 Task: Plan a trip to Puerto Barrios, Guatemala from 10th December, 2023 to 18th December, 2023 for 2 adults. Place can be private room with 1  bedroom having 1 bed and 1 bathroom. Property type can be flat. Amenities needed are: wifi, TV, free parkinig on premises, gym, breakfast.
Action: Mouse moved to (569, 74)
Screenshot: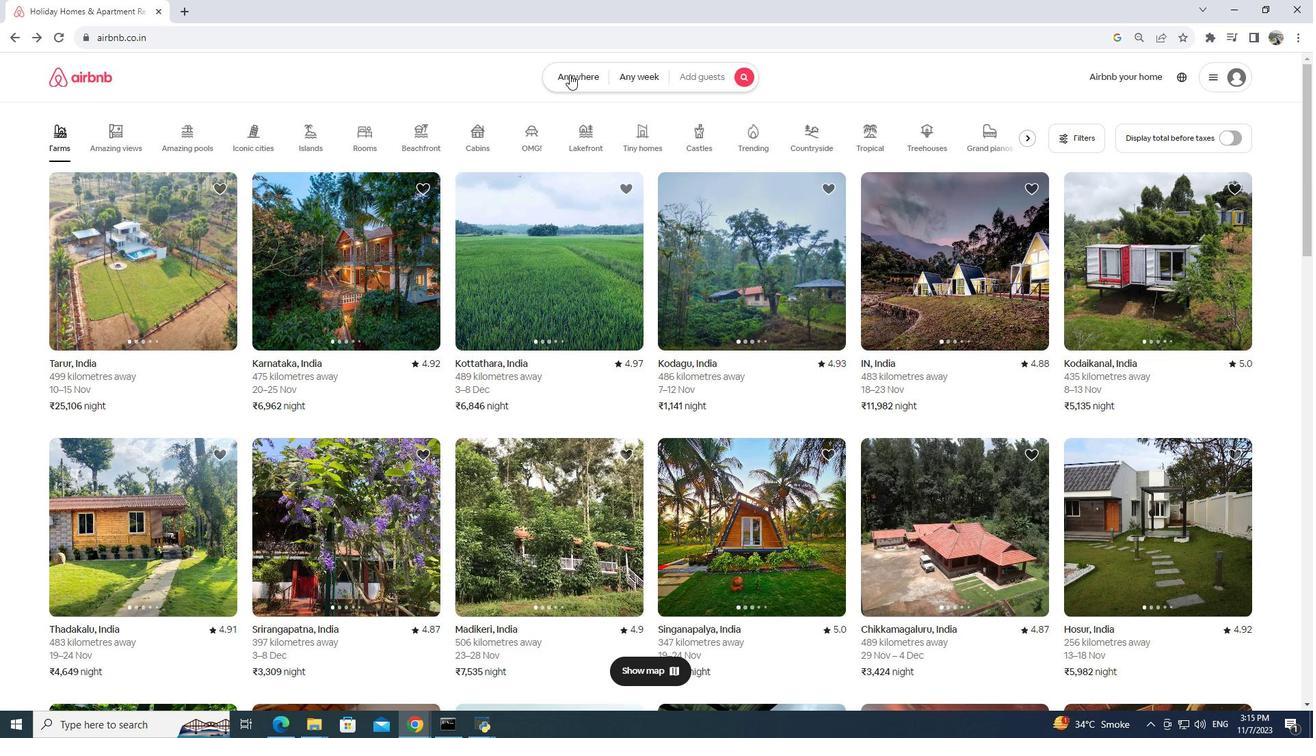 
Action: Mouse pressed left at (569, 74)
Screenshot: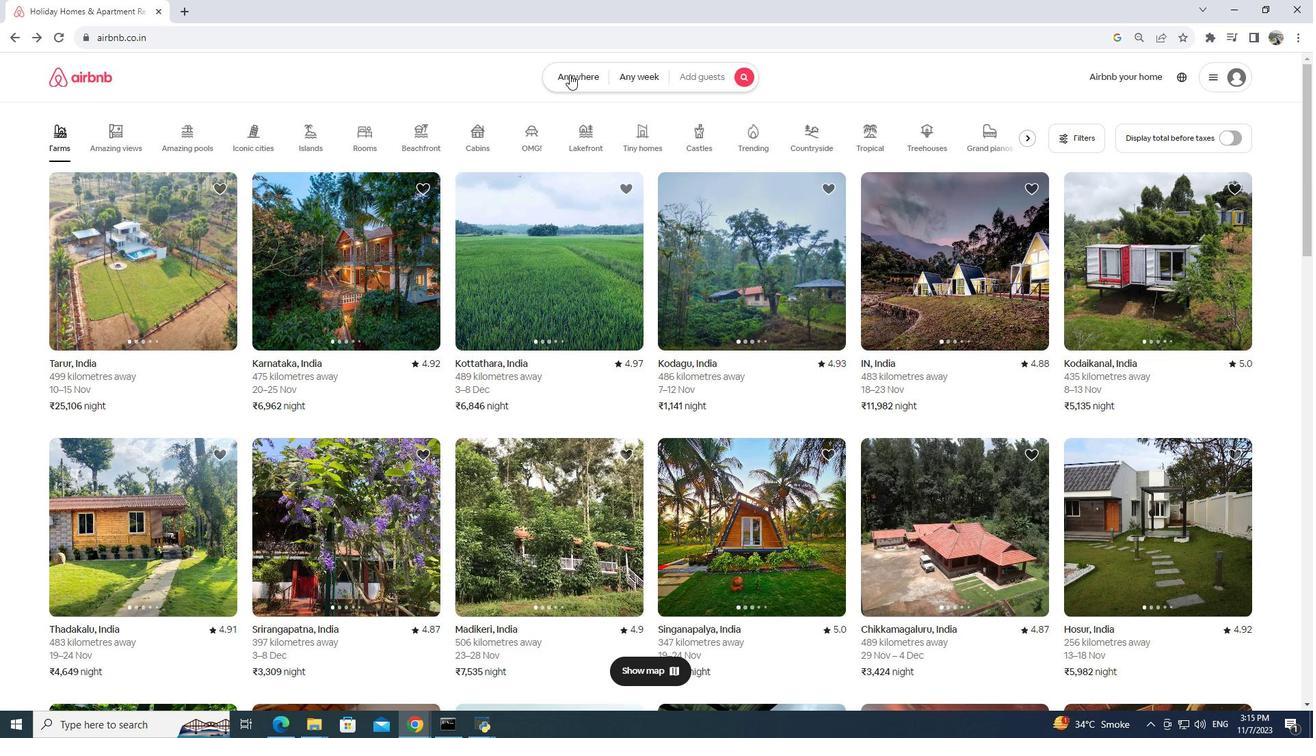
Action: Key pressed puerto<Key.space>barrios,<Key.space>guatemala
Screenshot: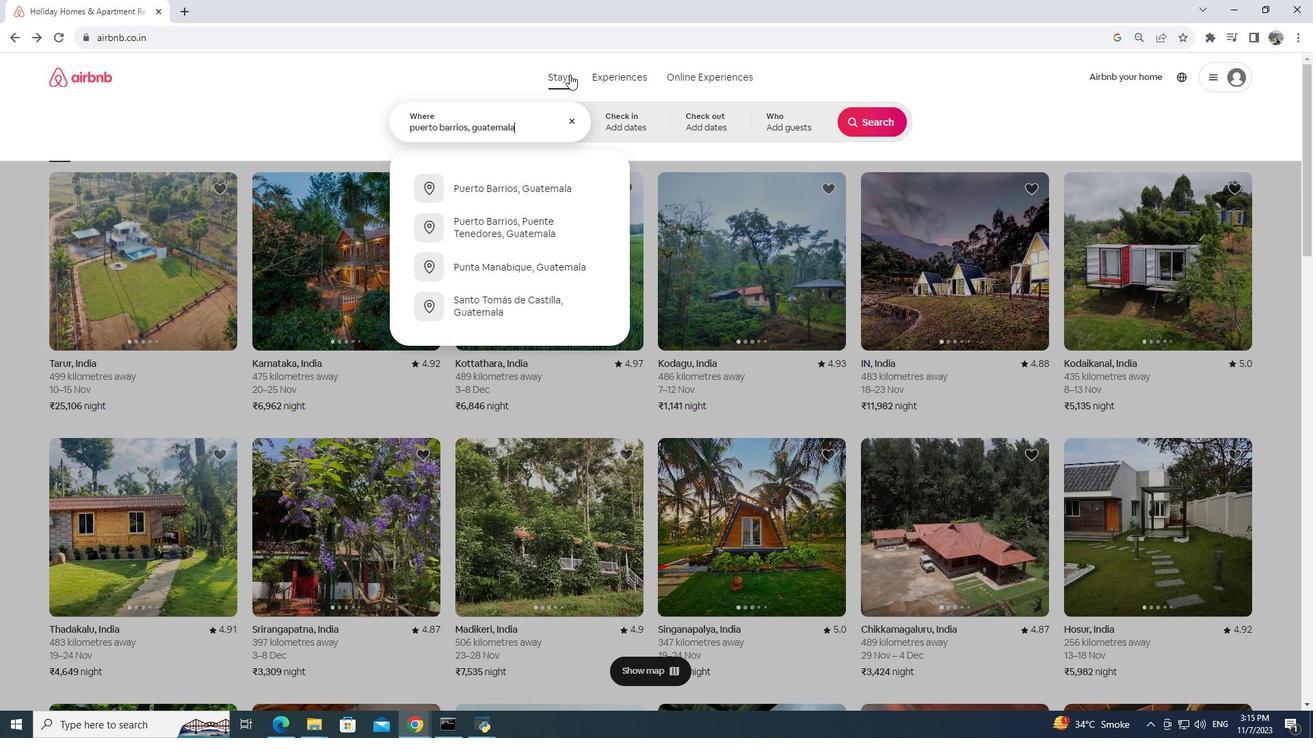 
Action: Mouse moved to (619, 121)
Screenshot: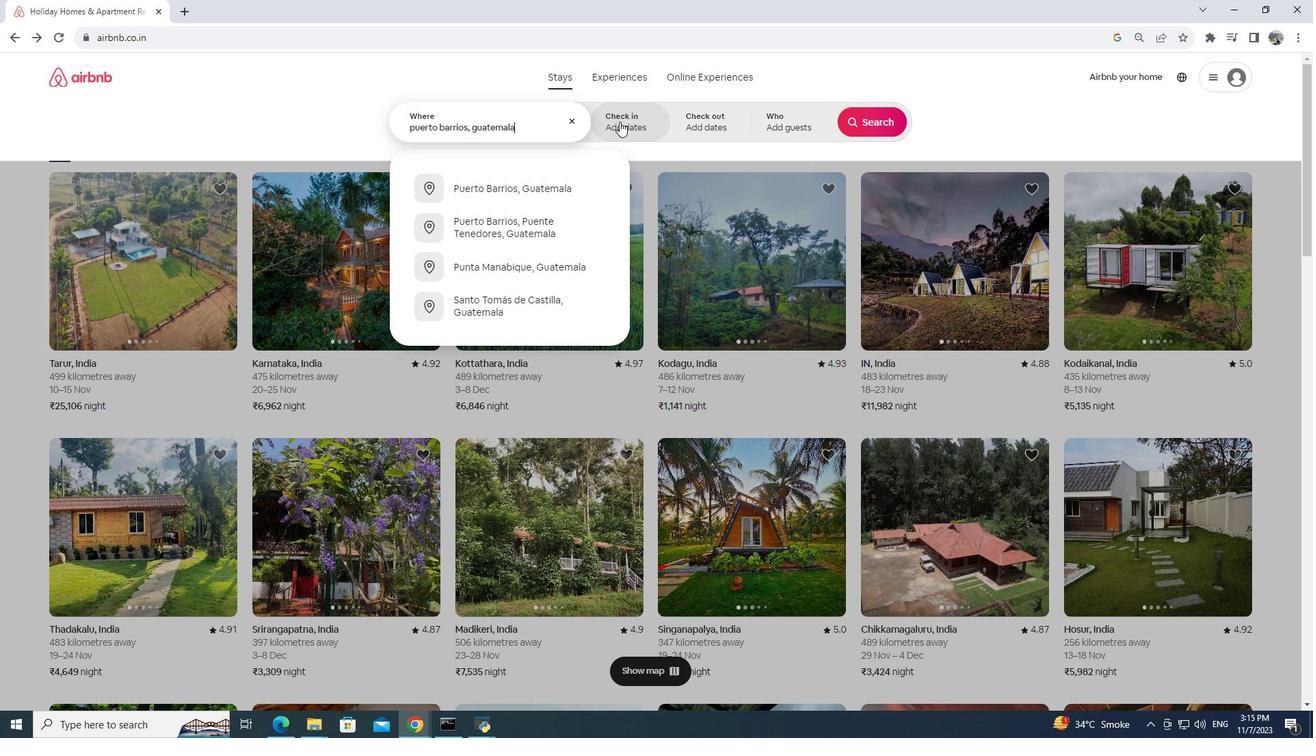 
Action: Mouse pressed left at (619, 121)
Screenshot: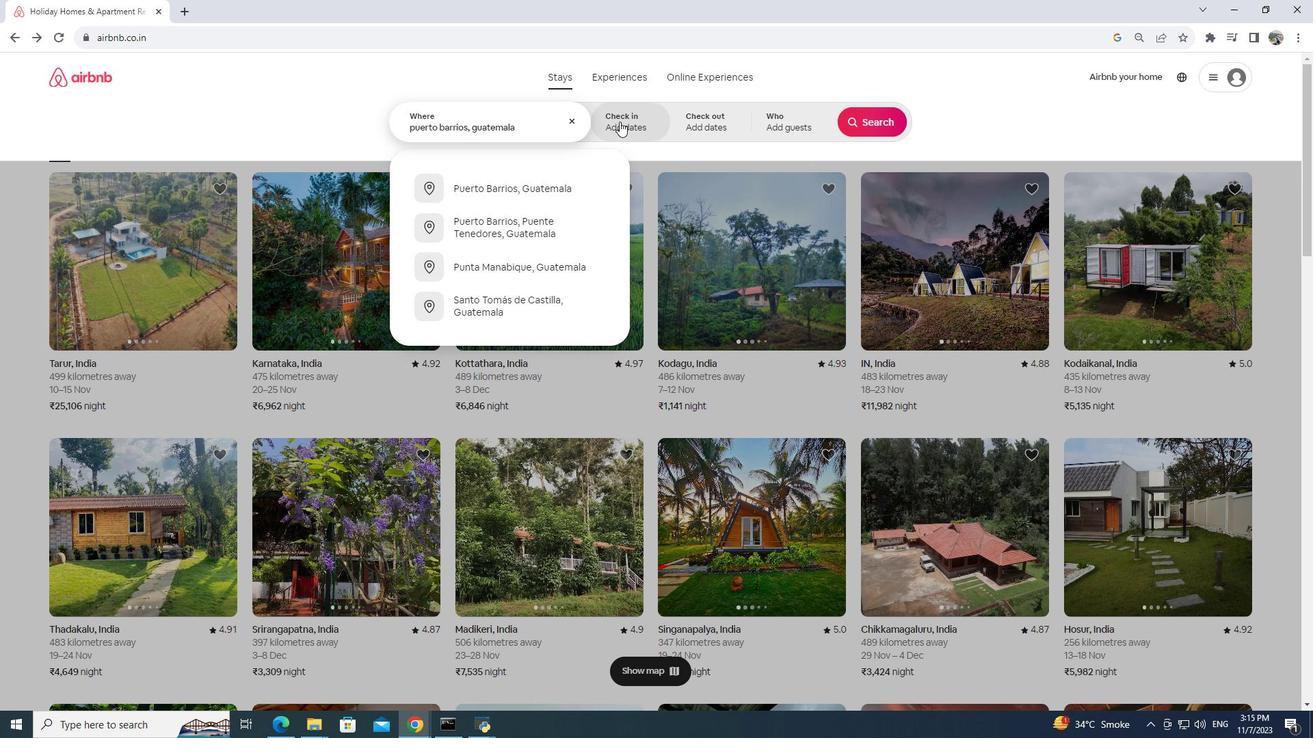 
Action: Mouse moved to (671, 324)
Screenshot: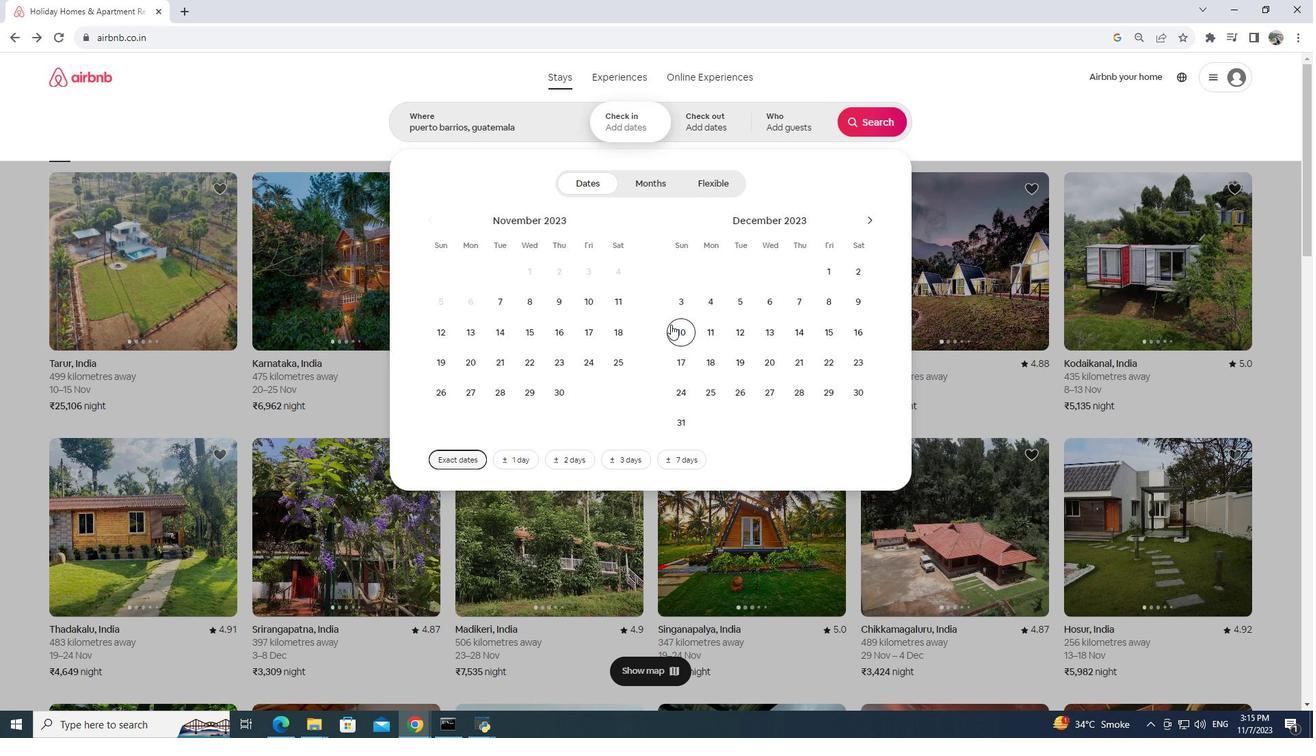 
Action: Mouse pressed left at (671, 324)
Screenshot: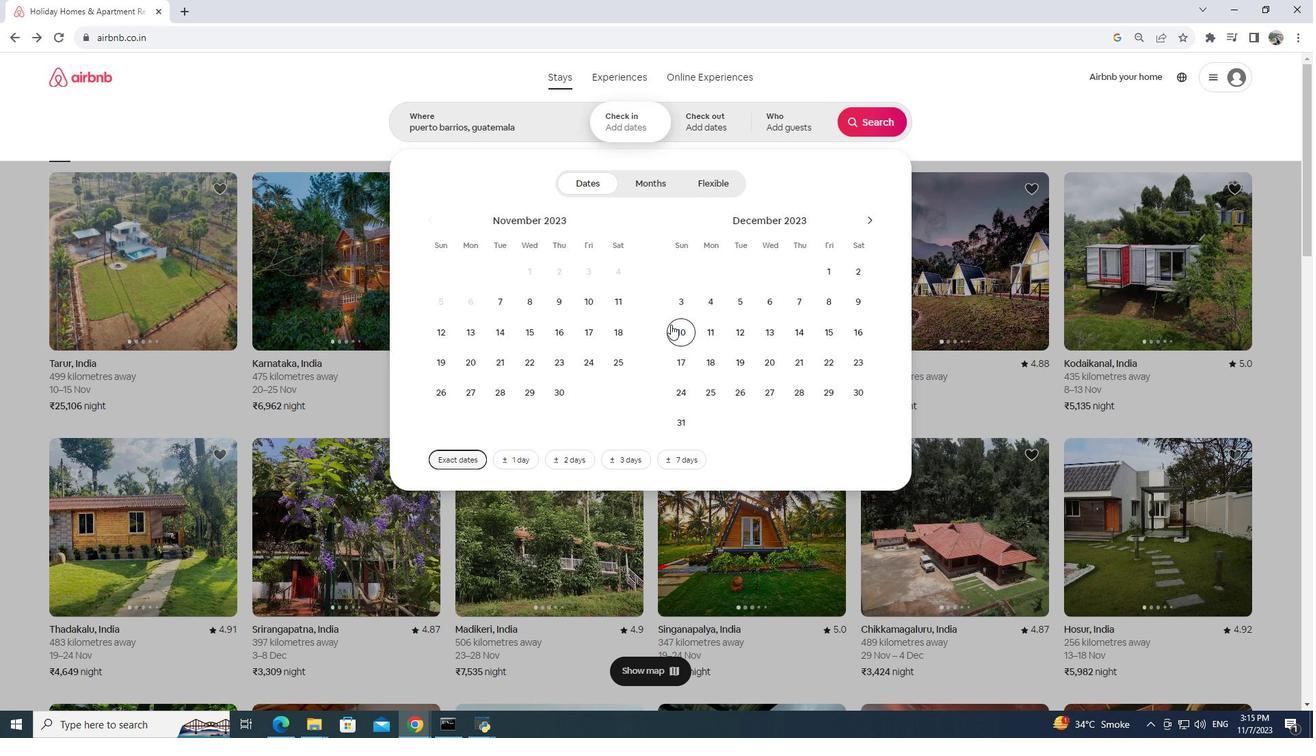 
Action: Mouse moved to (701, 370)
Screenshot: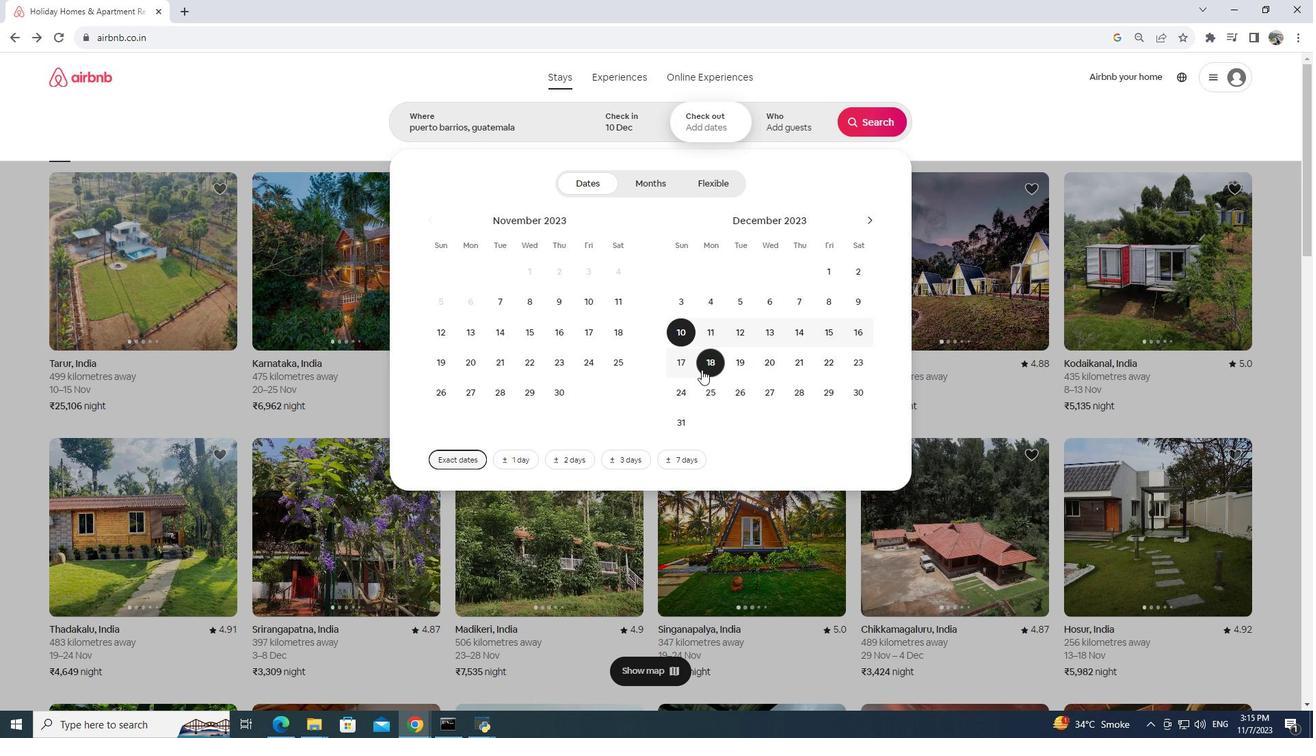 
Action: Mouse pressed left at (701, 370)
Screenshot: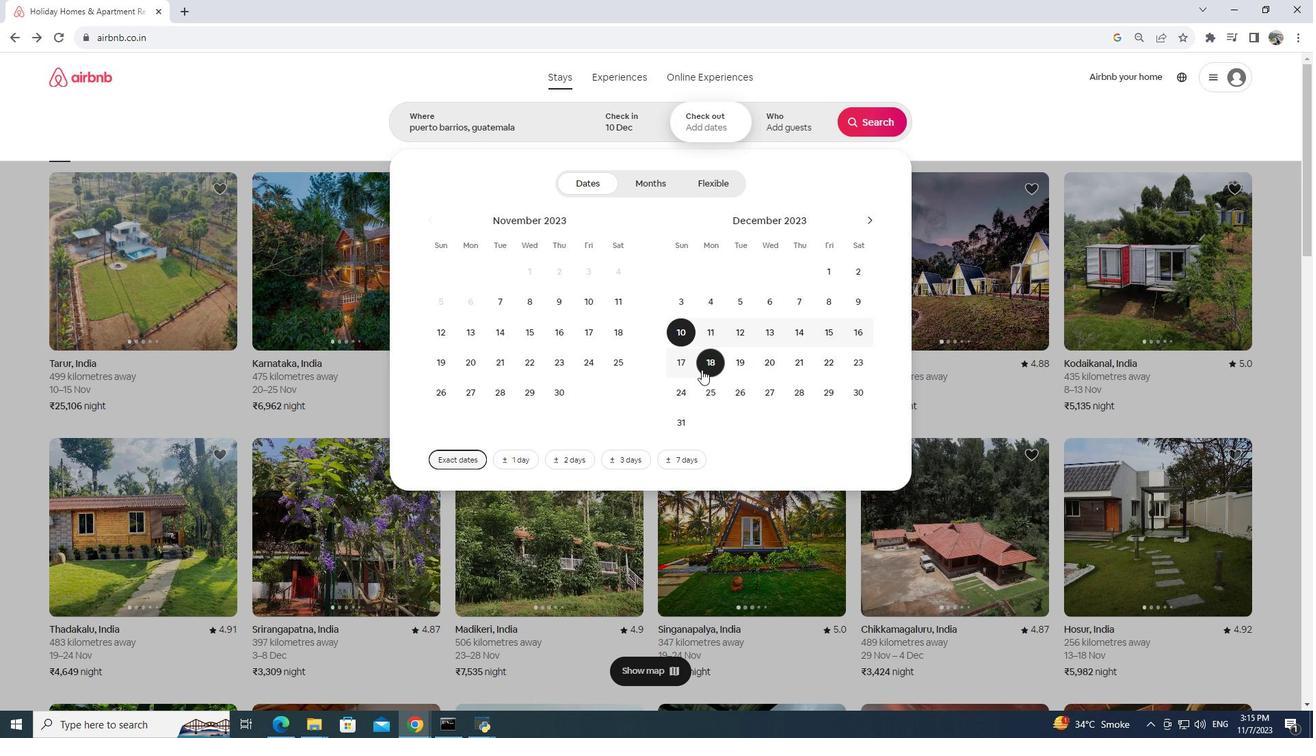 
Action: Mouse moved to (789, 116)
Screenshot: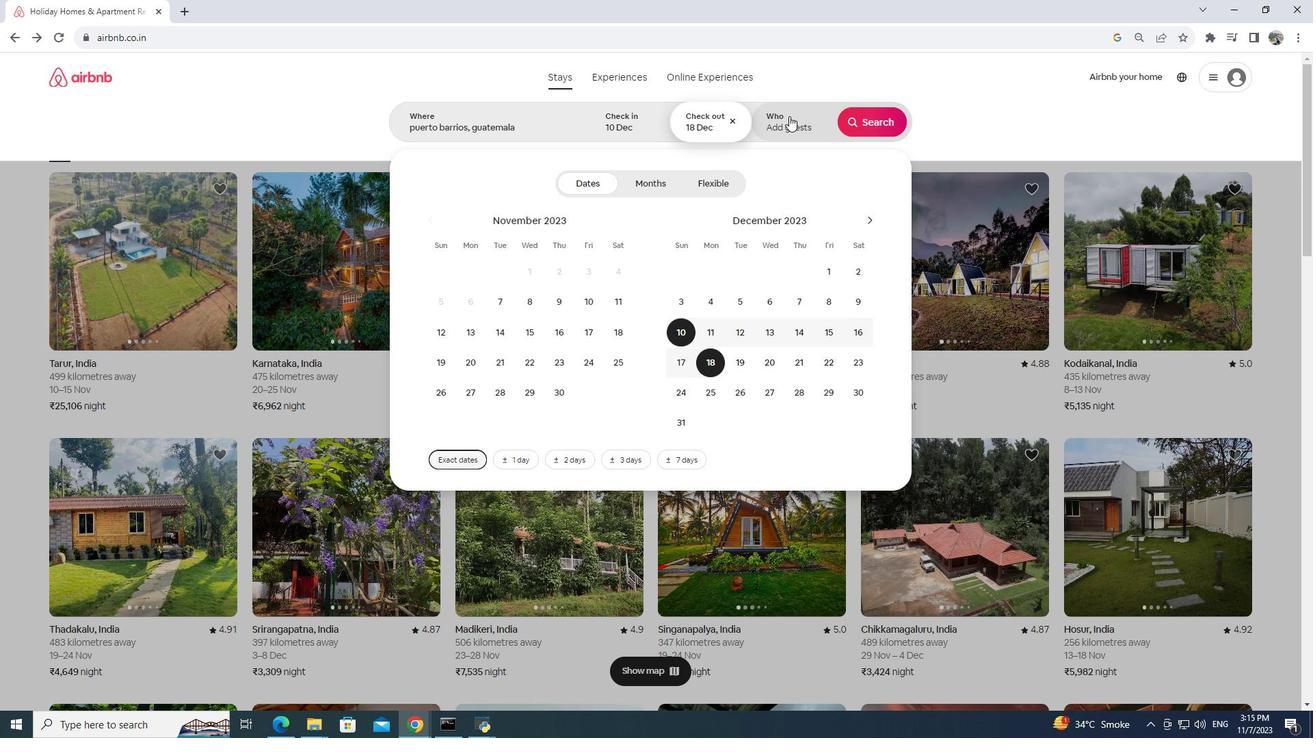 
Action: Mouse pressed left at (789, 116)
Screenshot: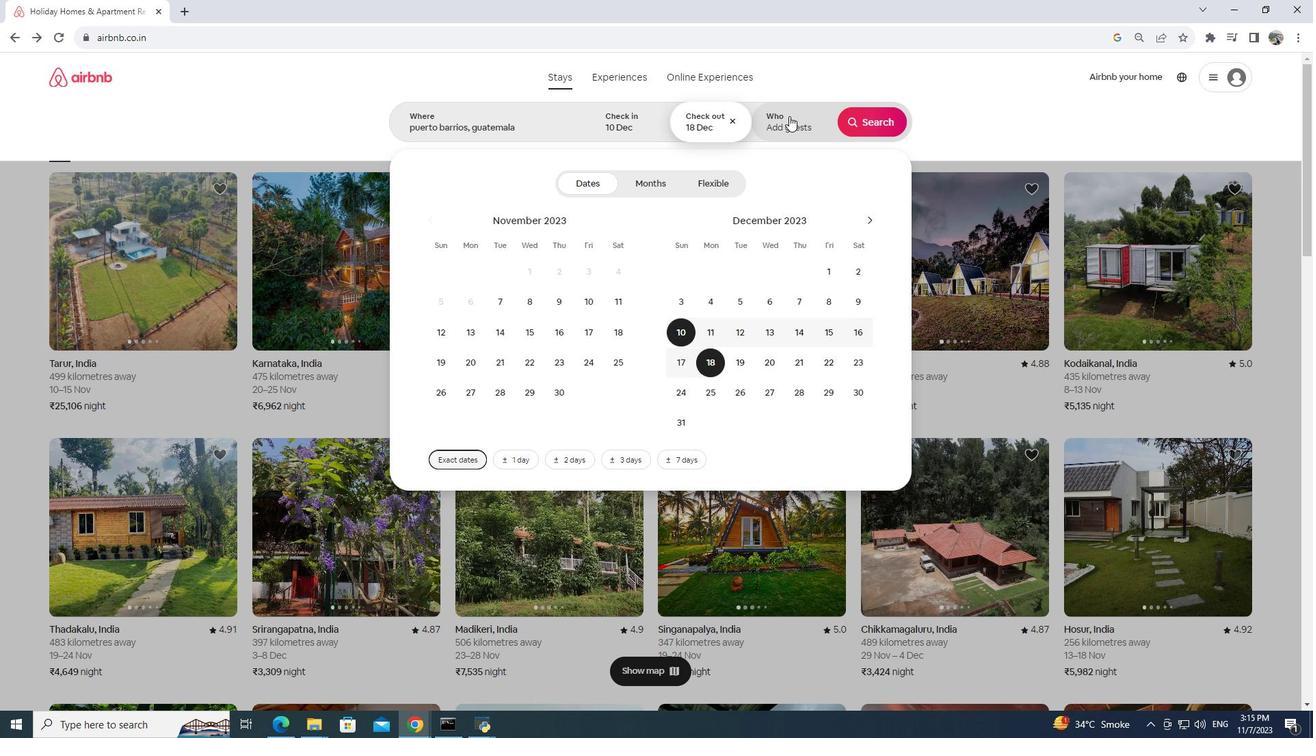 
Action: Mouse moved to (876, 184)
Screenshot: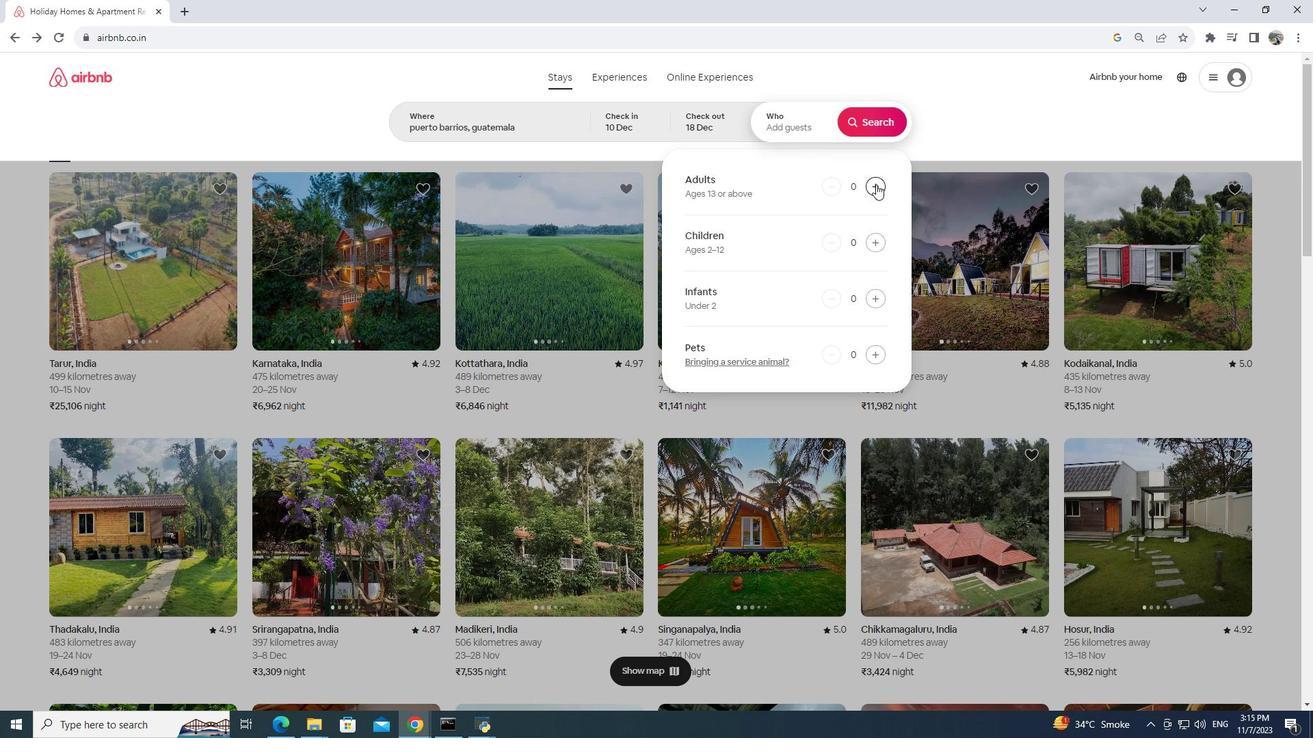 
Action: Mouse pressed left at (876, 184)
Screenshot: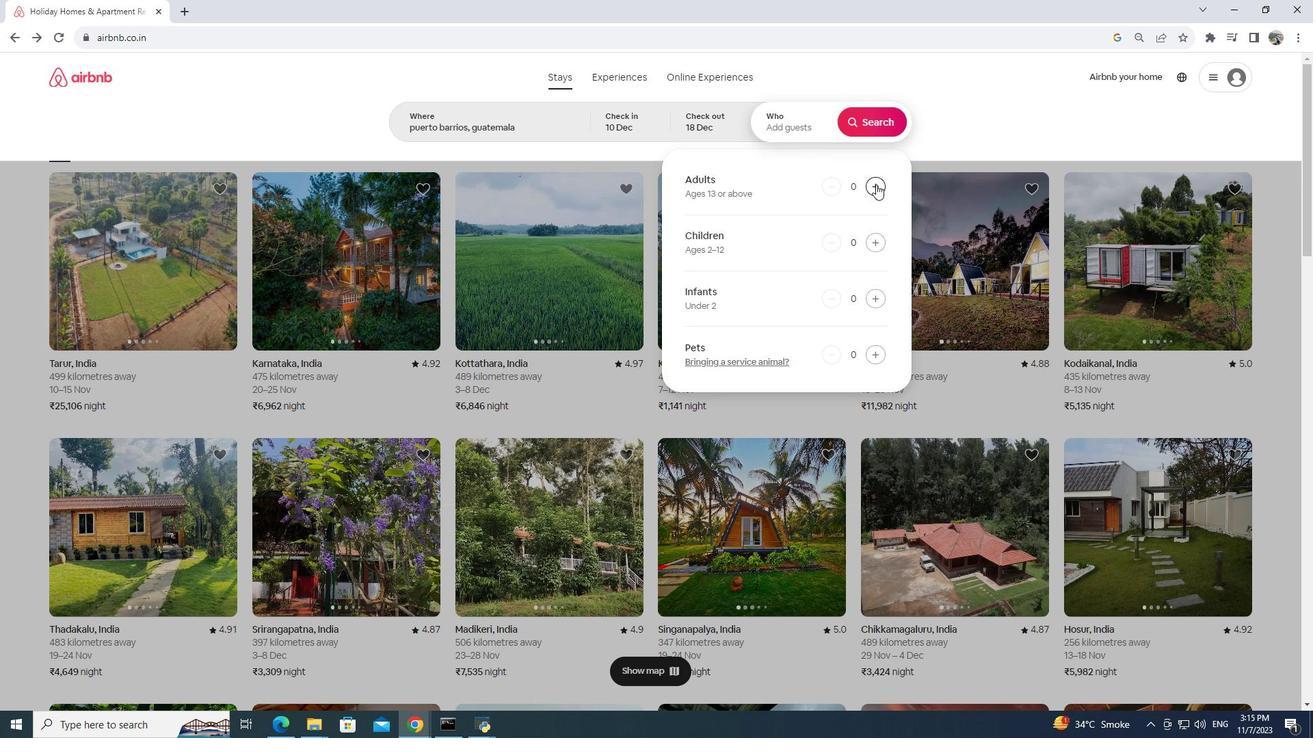 
Action: Mouse pressed left at (876, 184)
Screenshot: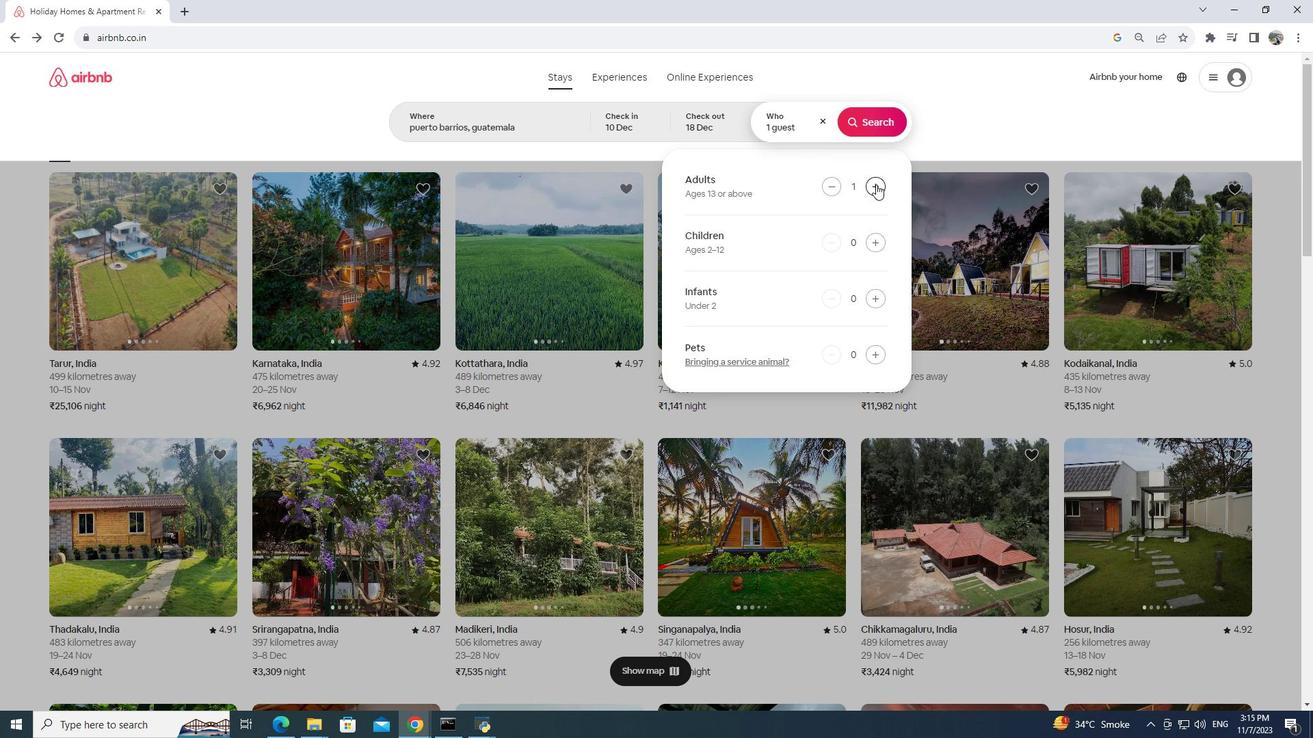 
Action: Mouse moved to (864, 121)
Screenshot: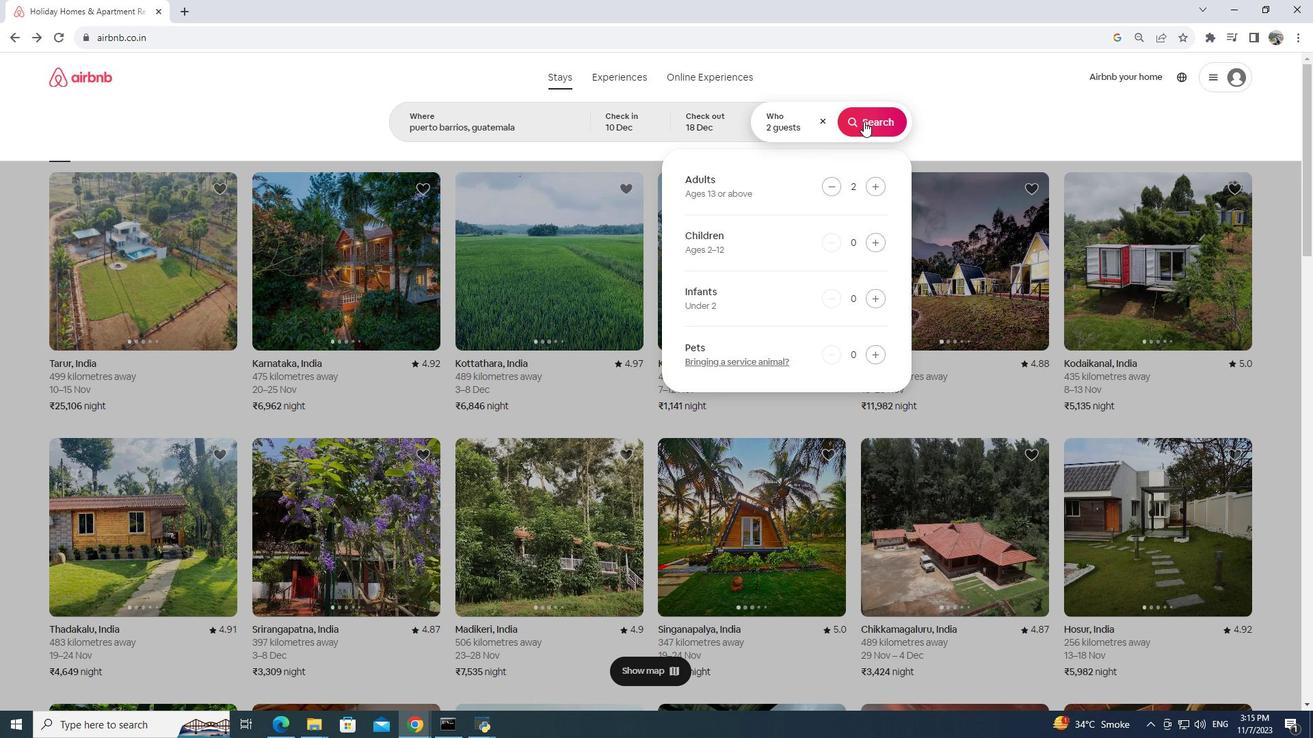 
Action: Mouse pressed left at (864, 121)
Screenshot: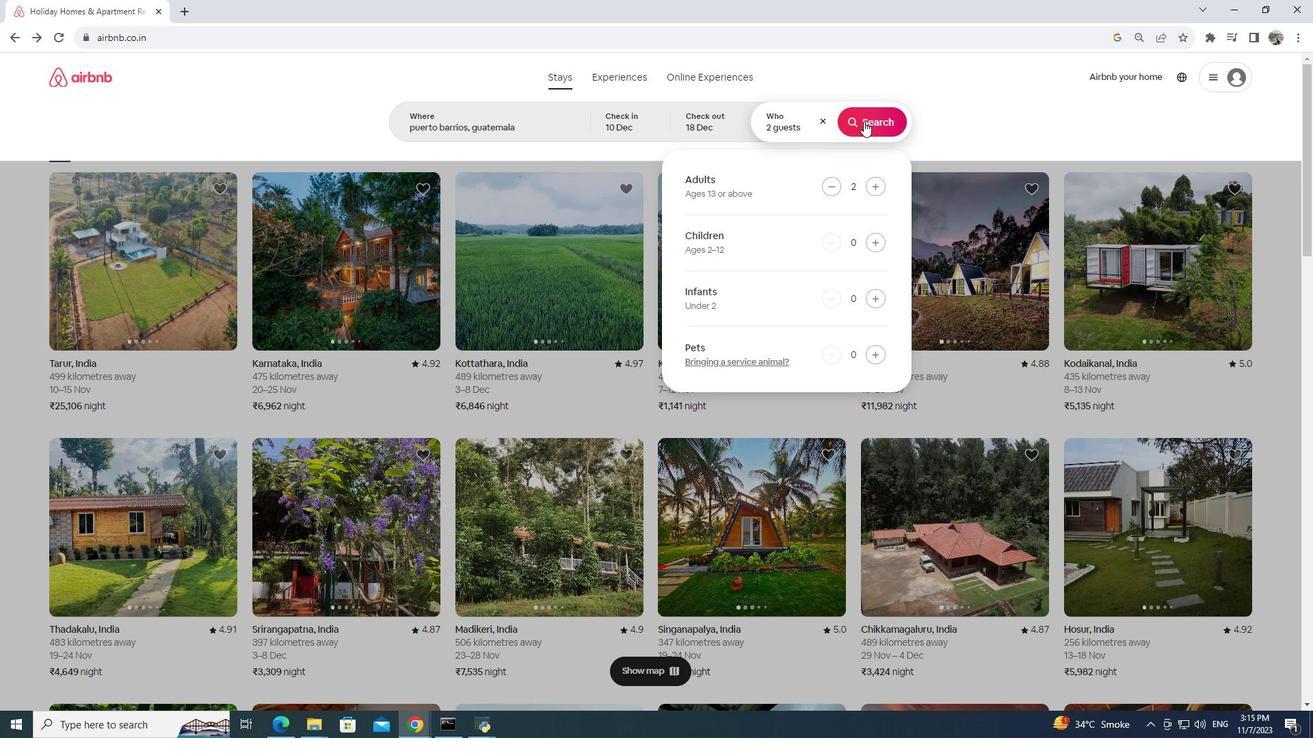 
Action: Mouse moved to (1098, 119)
Screenshot: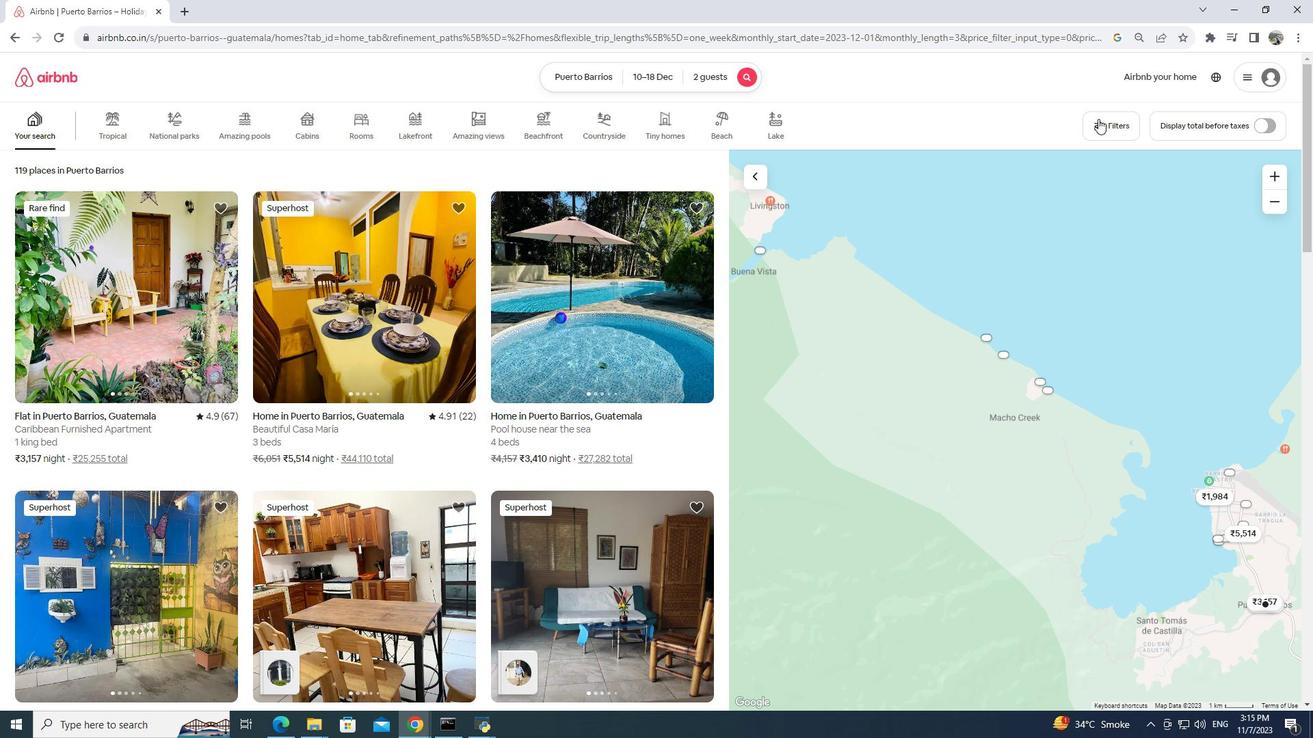 
Action: Mouse pressed left at (1098, 119)
Screenshot: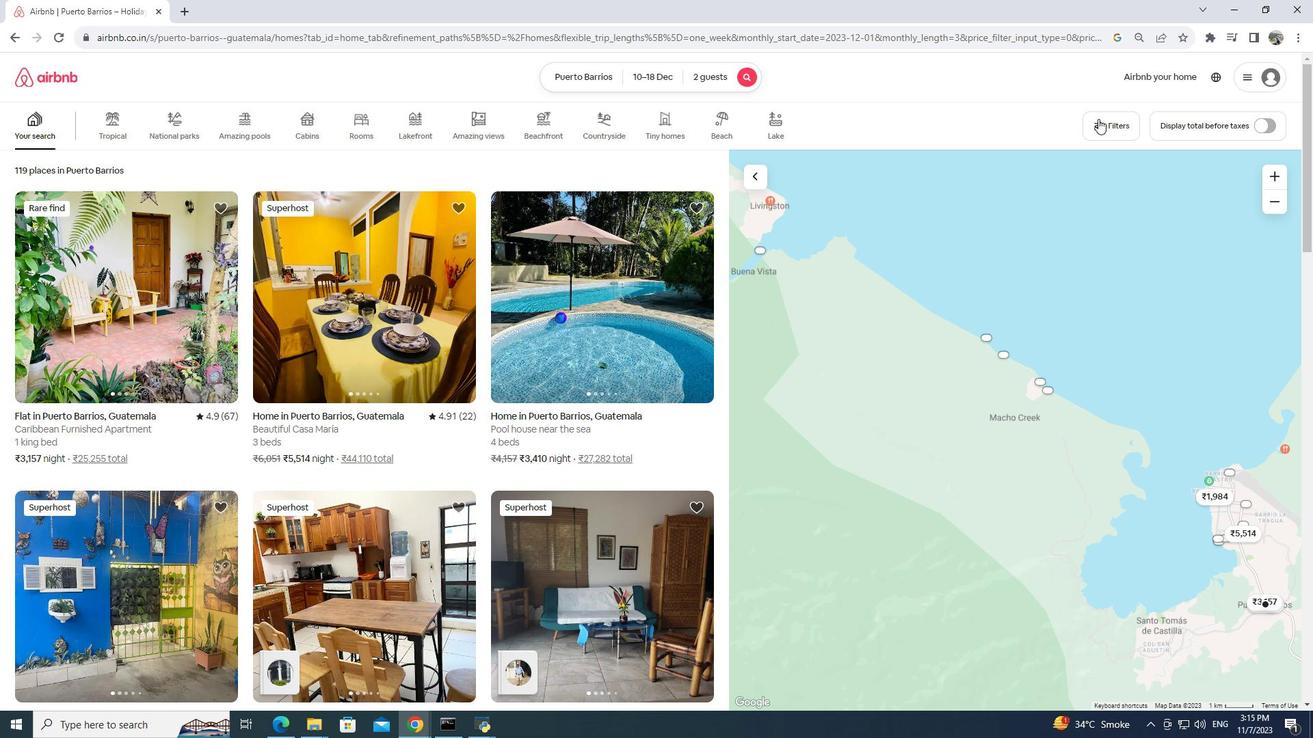 
Action: Mouse moved to (1093, 119)
Screenshot: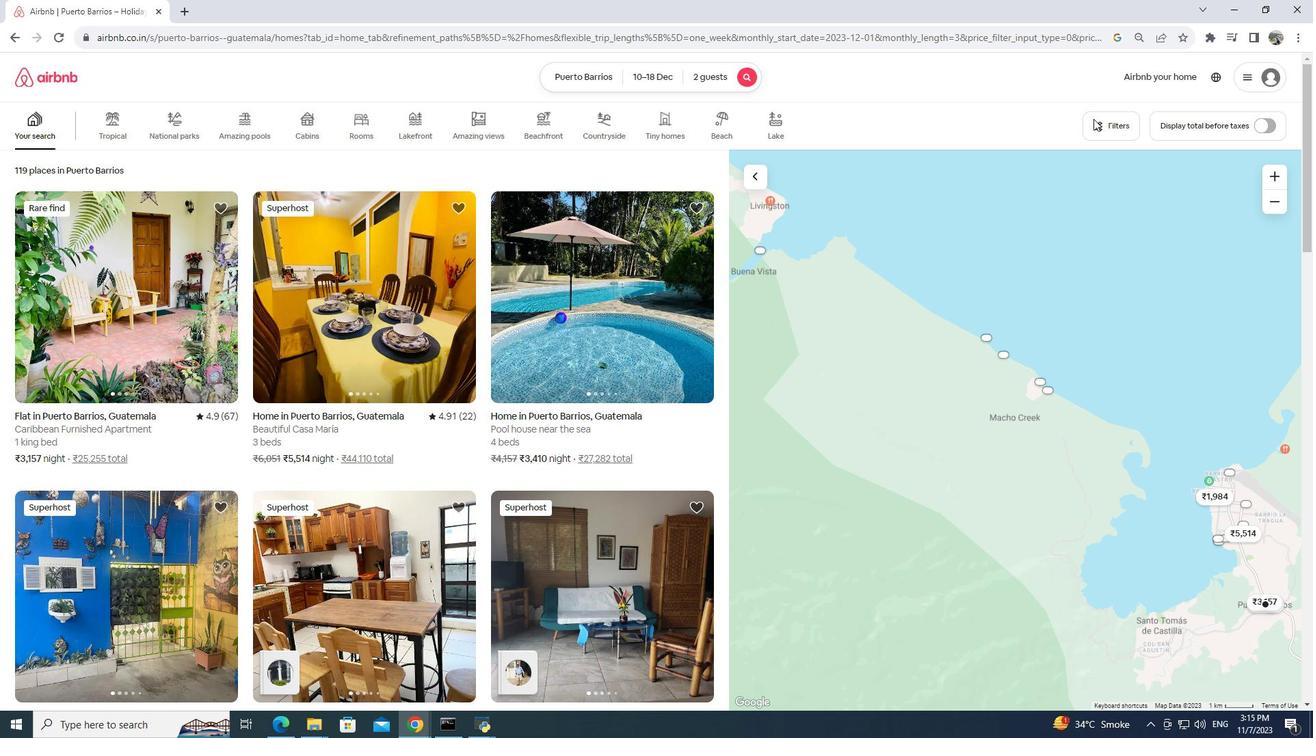 
Action: Mouse pressed left at (1093, 119)
Screenshot: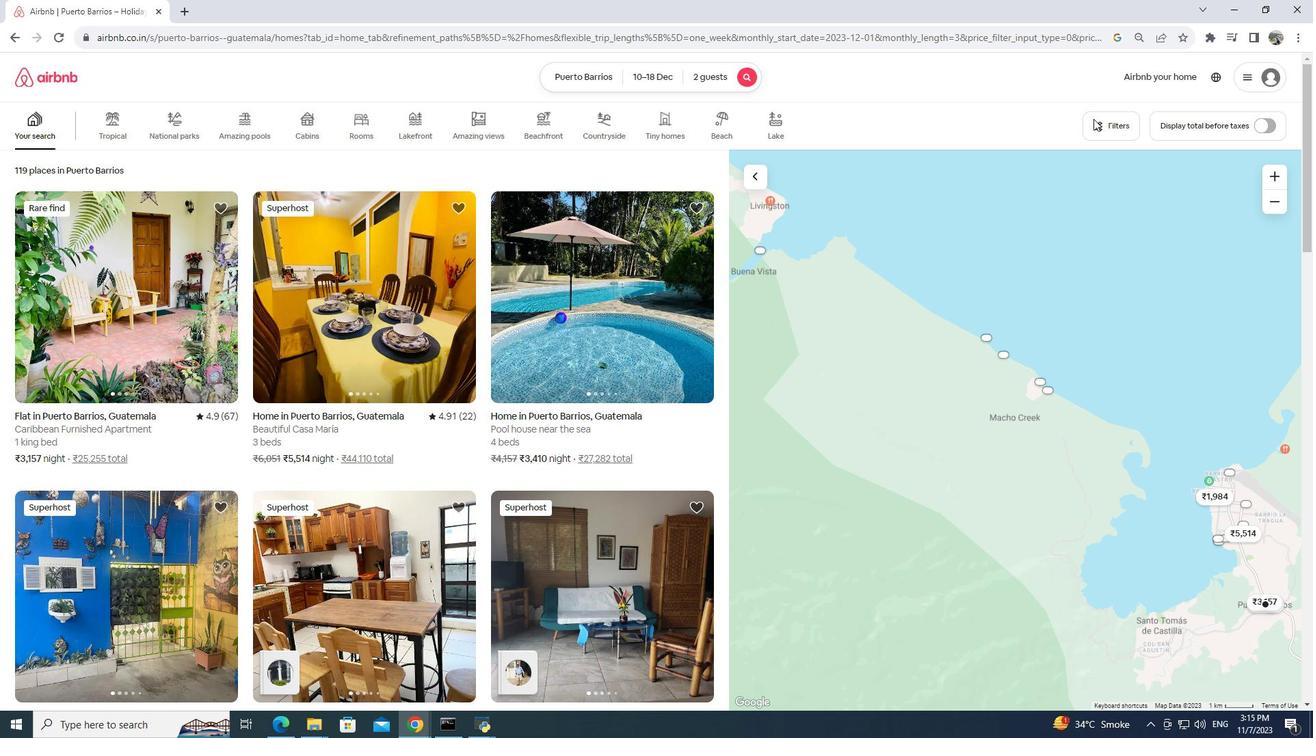 
Action: Mouse moved to (1130, 122)
Screenshot: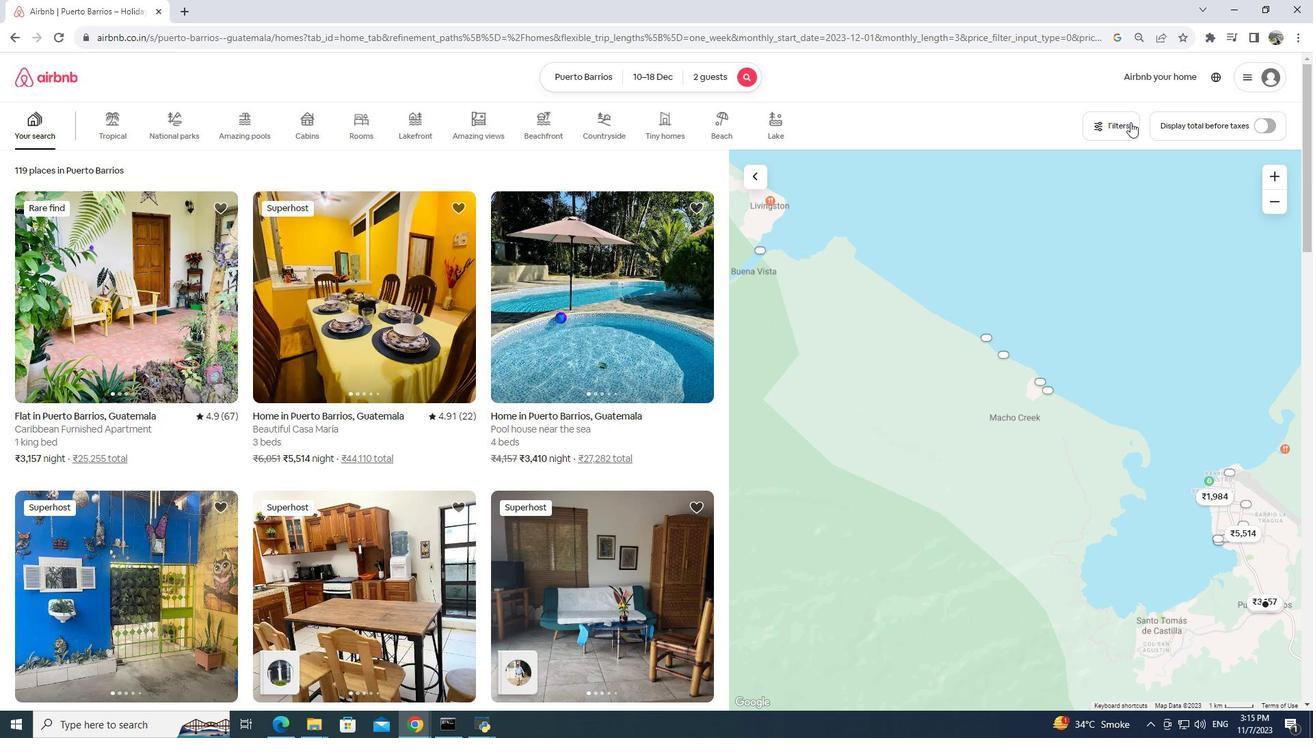 
Action: Mouse pressed left at (1130, 122)
Screenshot: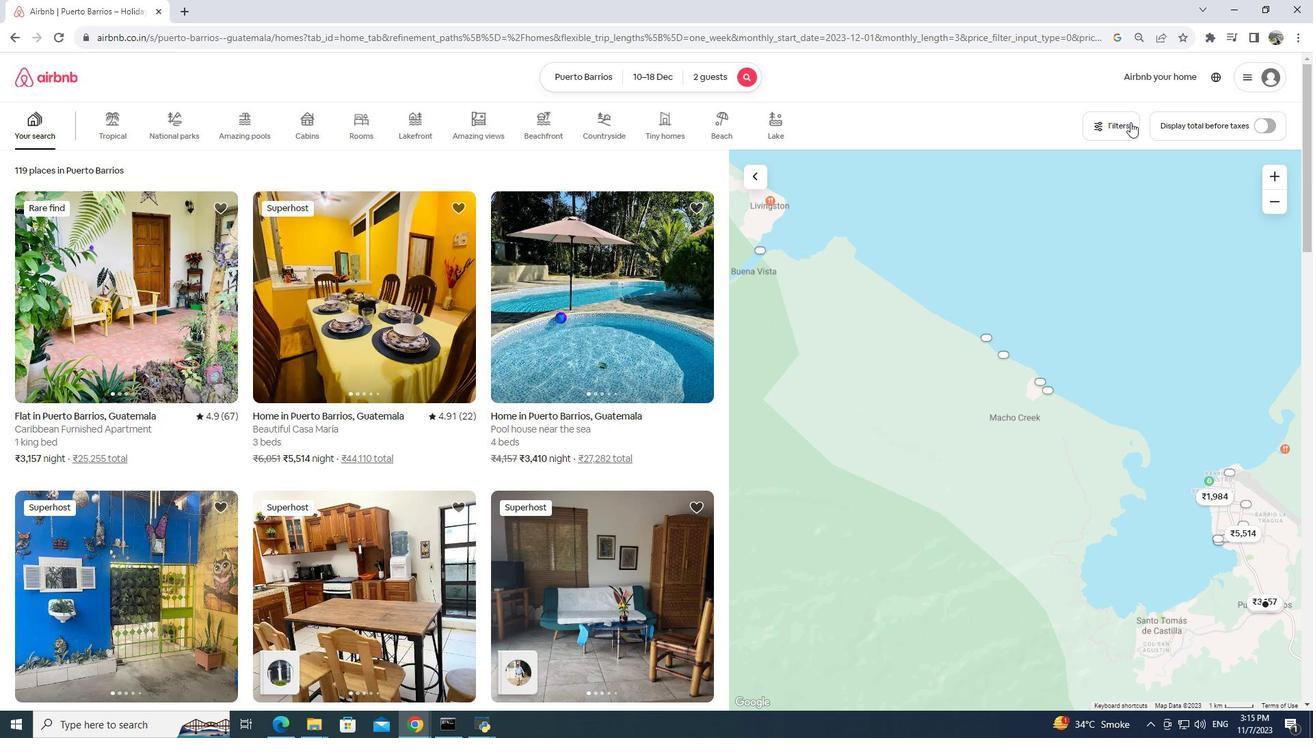 
Action: Mouse moved to (645, 433)
Screenshot: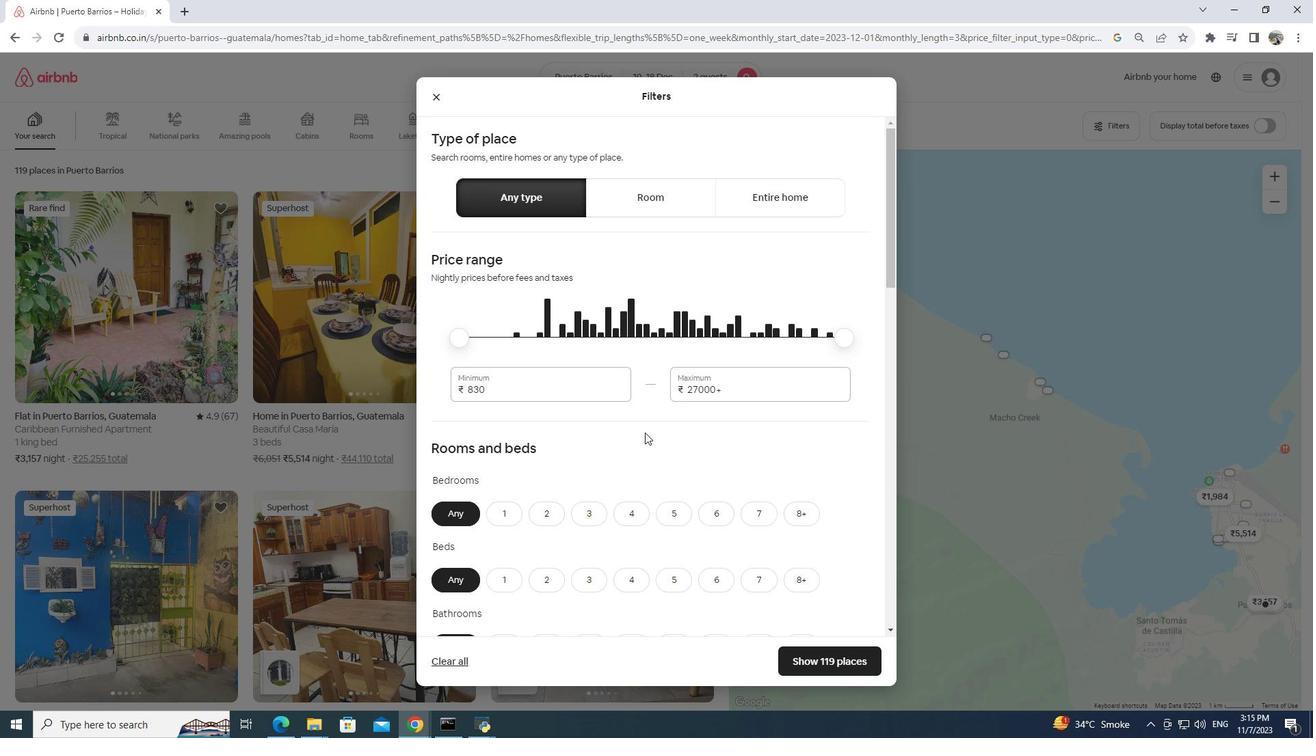
Action: Mouse scrolled (645, 432) with delta (0, 0)
Screenshot: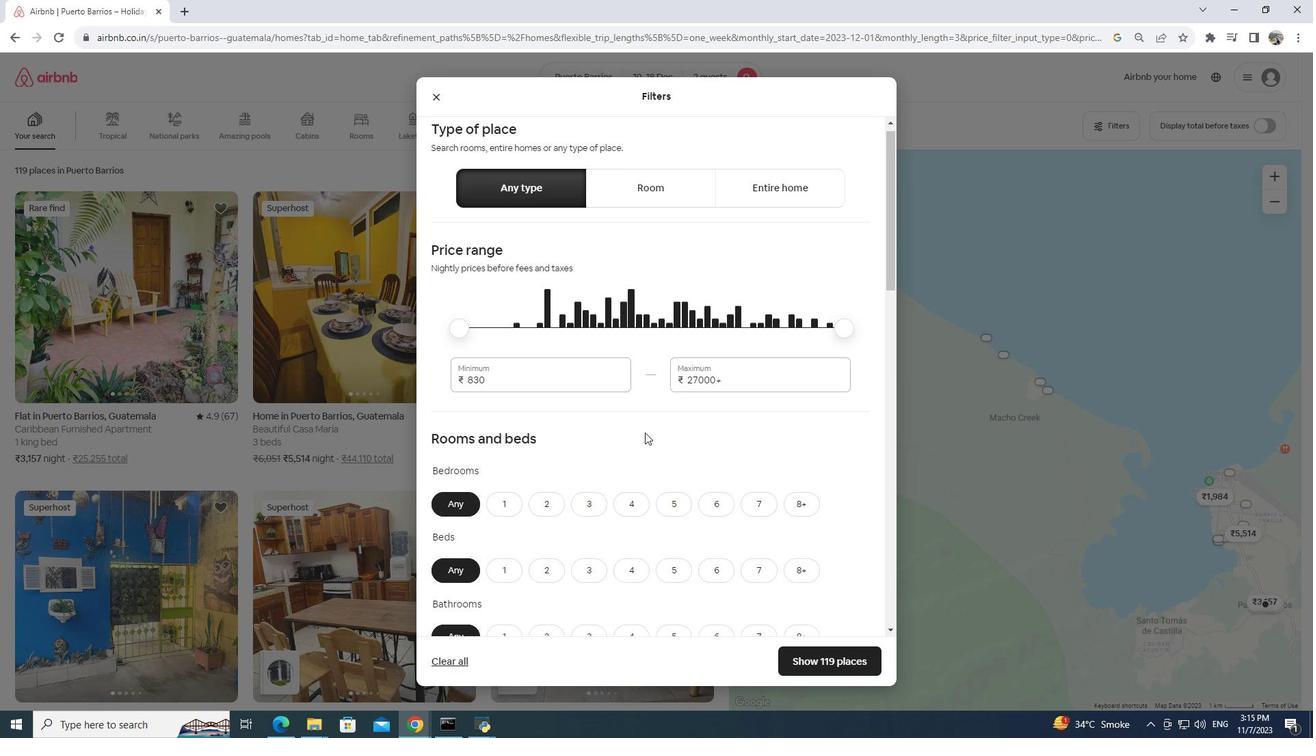 
Action: Mouse scrolled (645, 432) with delta (0, 0)
Screenshot: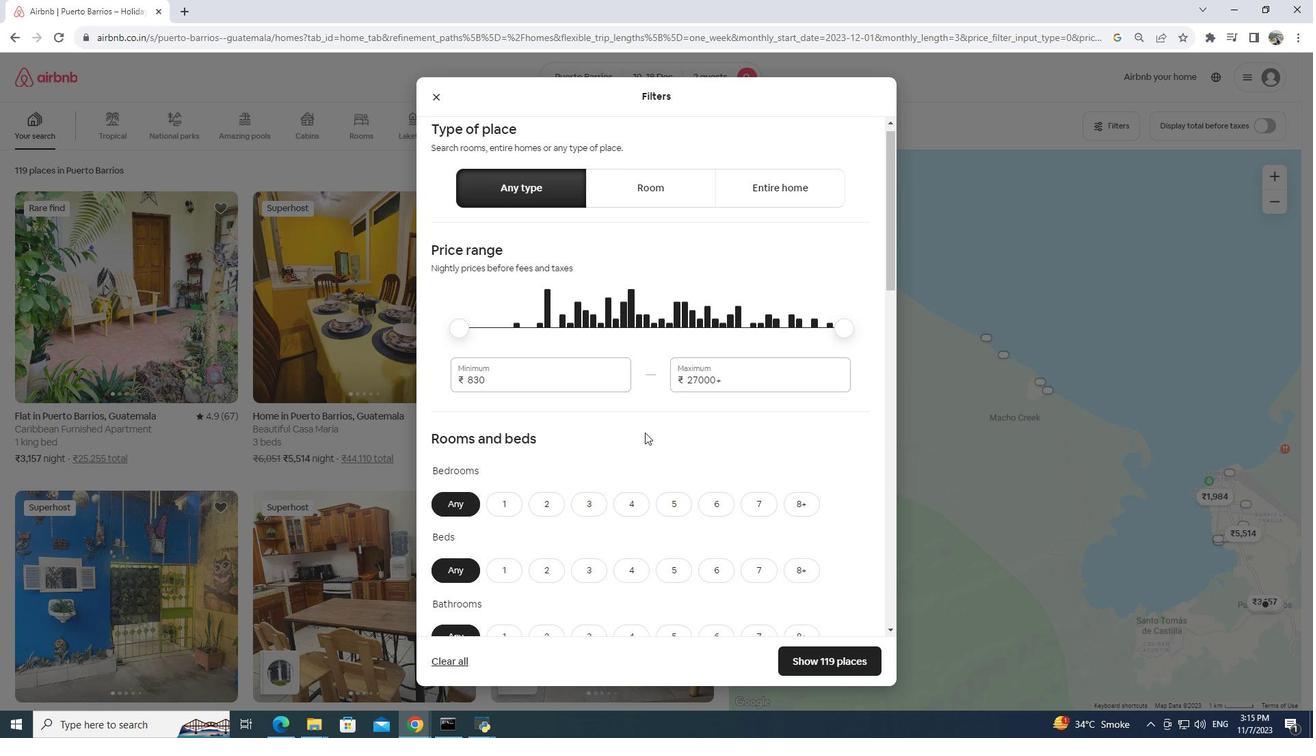 
Action: Mouse moved to (499, 376)
Screenshot: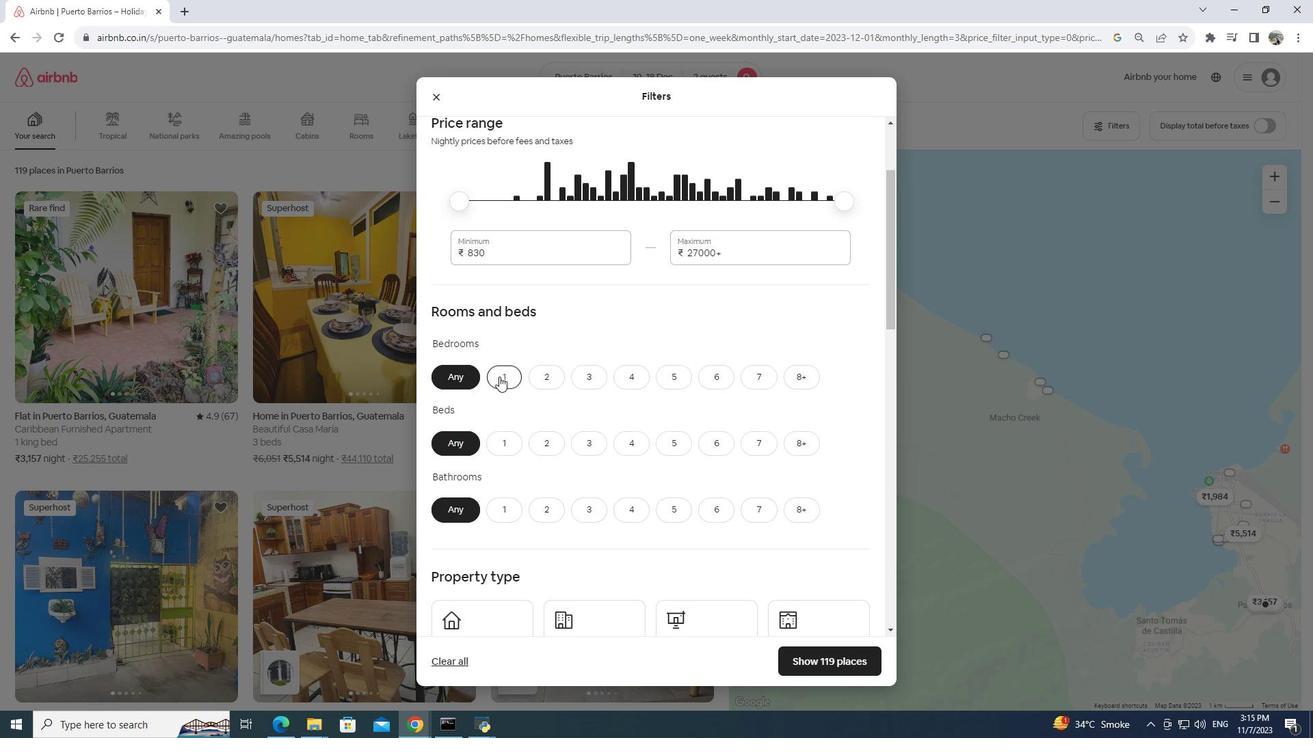 
Action: Mouse pressed left at (499, 376)
Screenshot: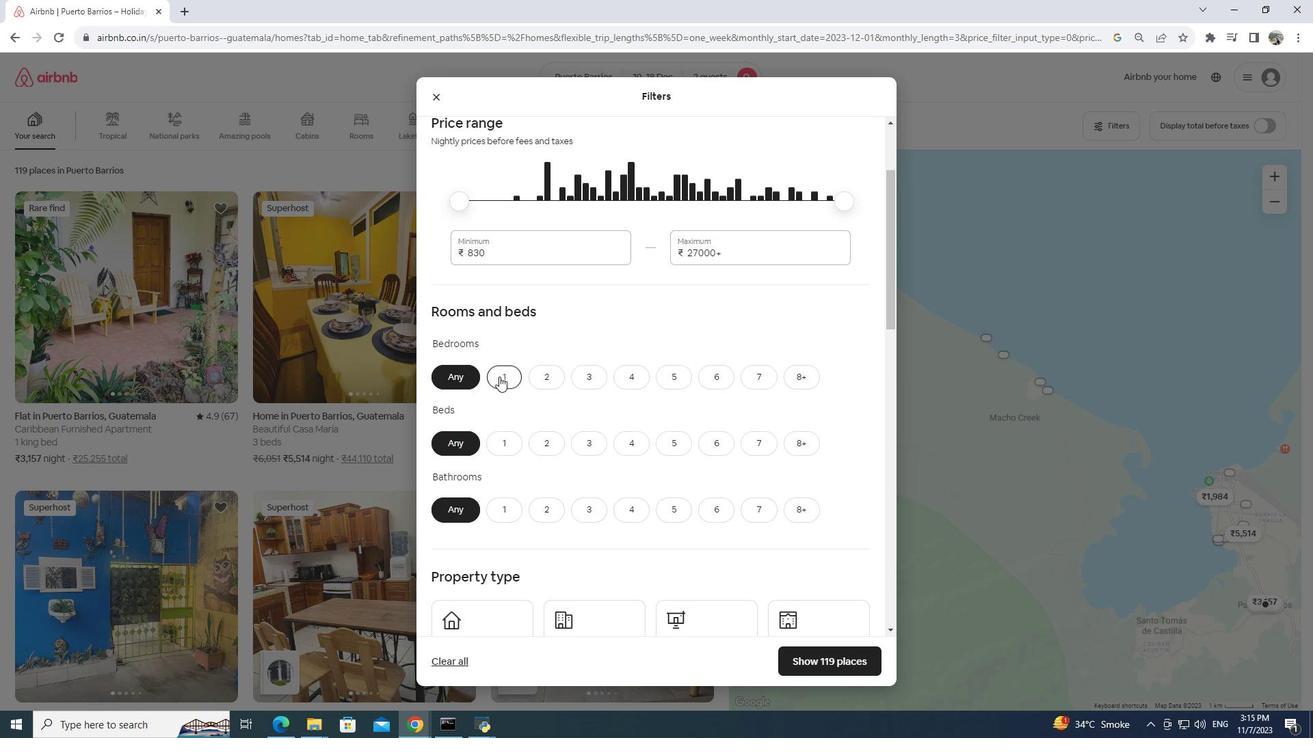 
Action: Mouse moved to (494, 450)
Screenshot: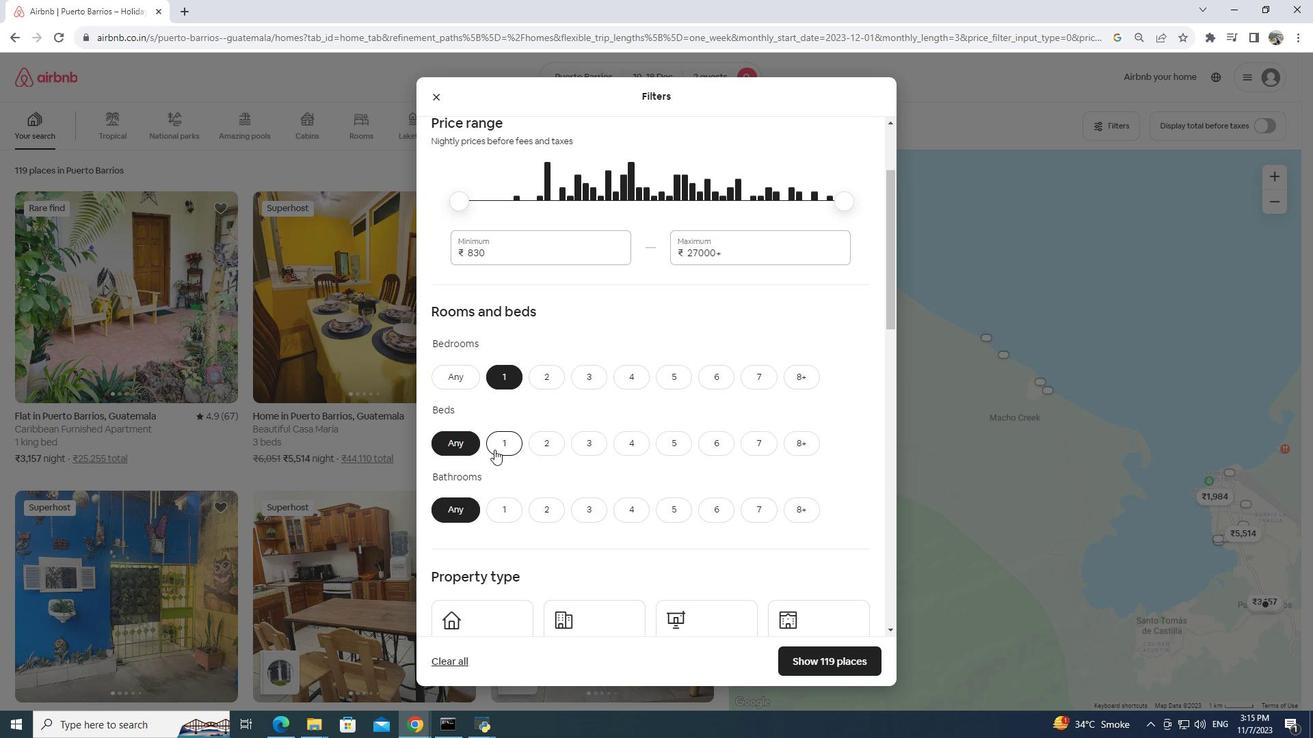 
Action: Mouse pressed left at (494, 450)
Screenshot: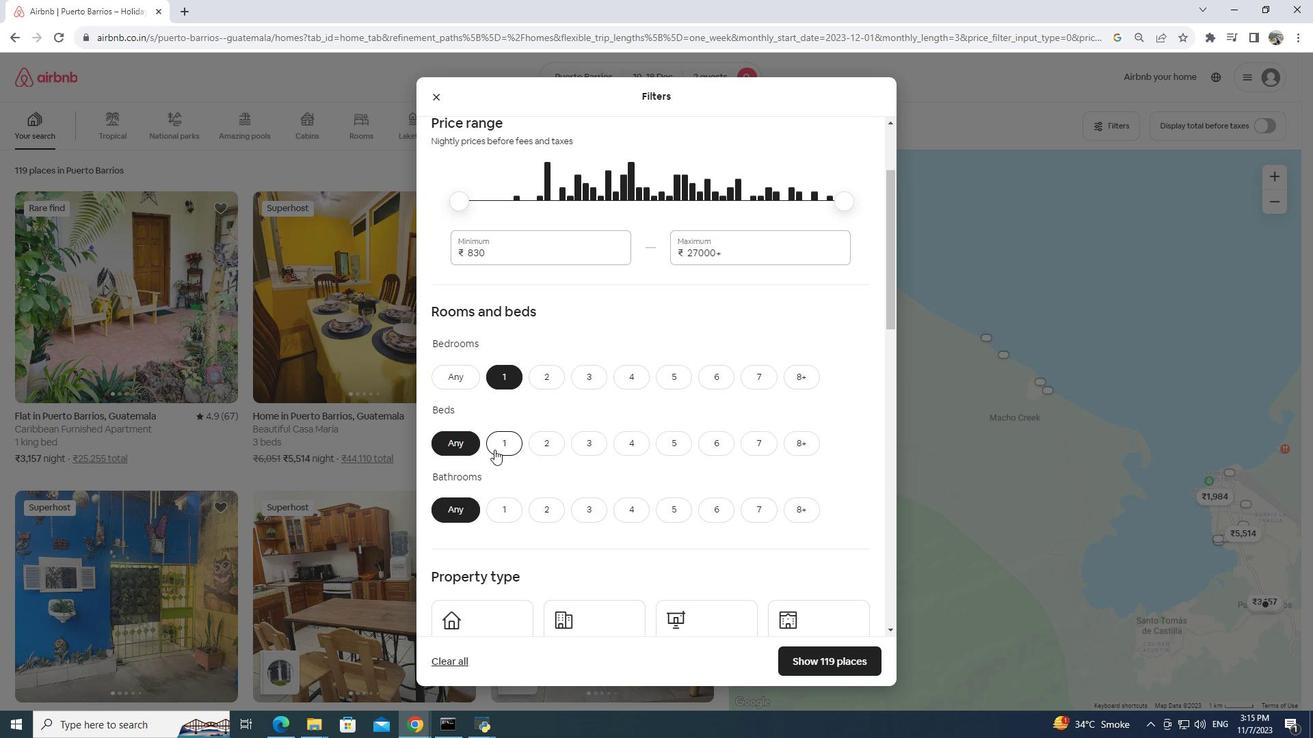 
Action: Mouse moved to (503, 506)
Screenshot: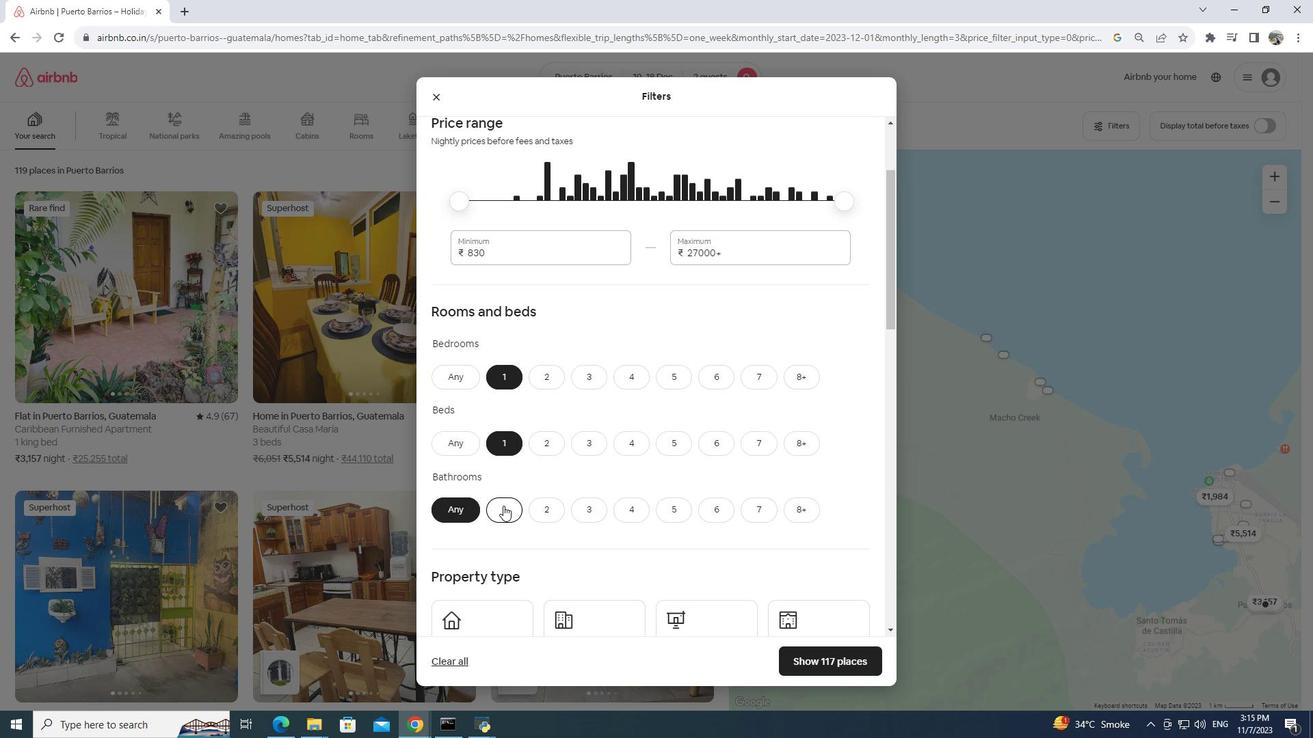 
Action: Mouse pressed left at (503, 506)
Screenshot: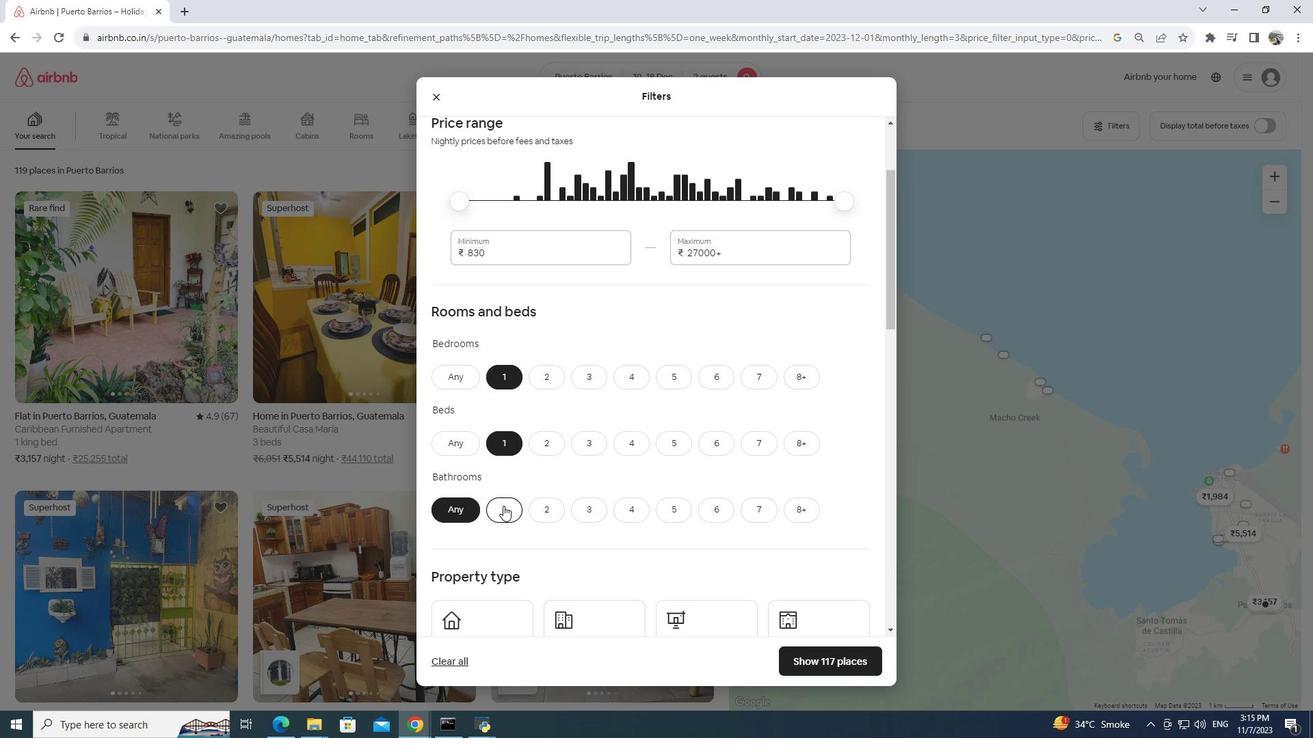 
Action: Mouse moved to (589, 411)
Screenshot: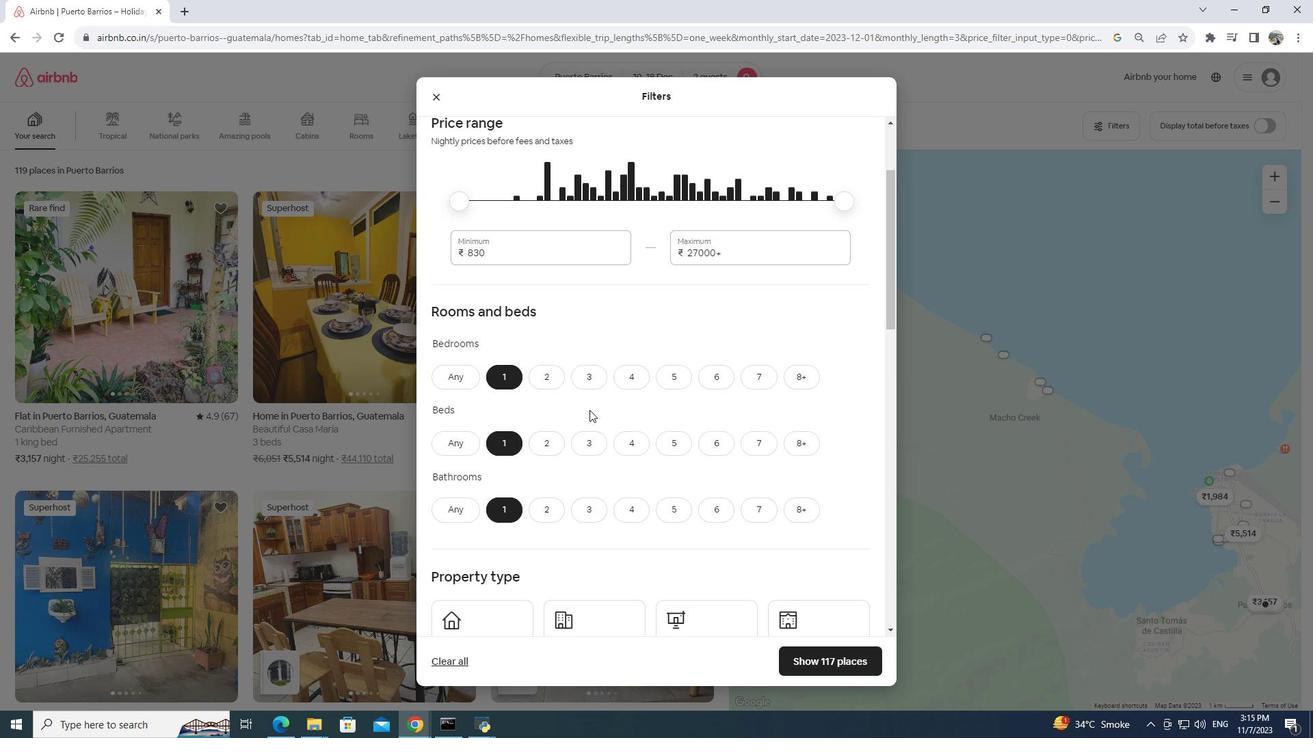 
Action: Mouse scrolled (589, 410) with delta (0, 0)
Screenshot: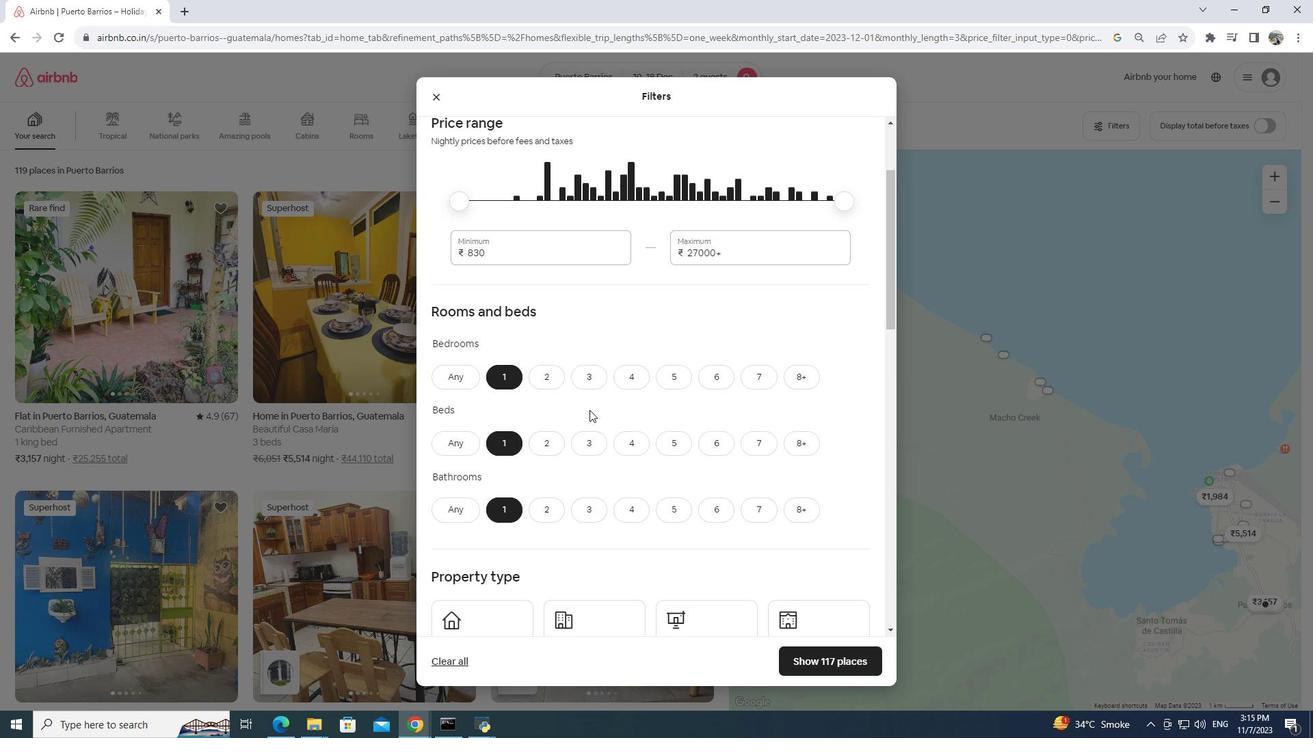 
Action: Mouse moved to (589, 410)
Screenshot: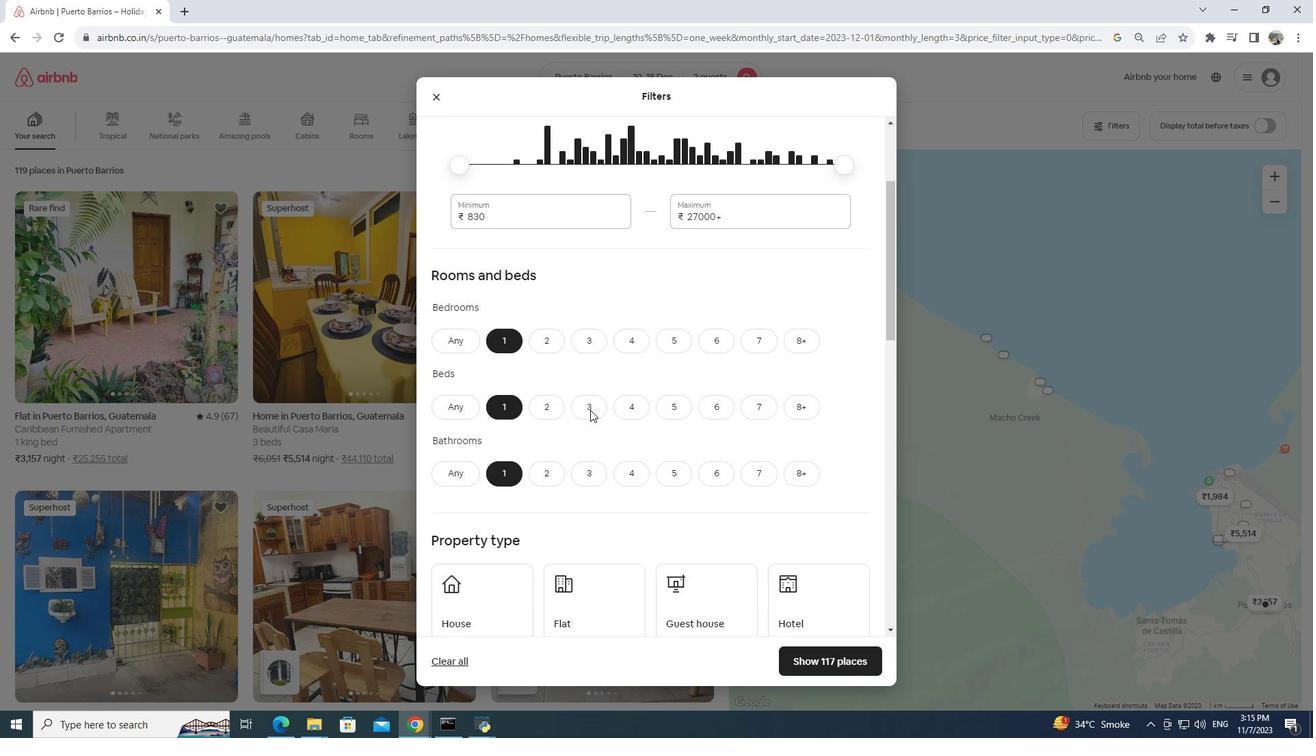 
Action: Mouse scrolled (589, 409) with delta (0, 0)
Screenshot: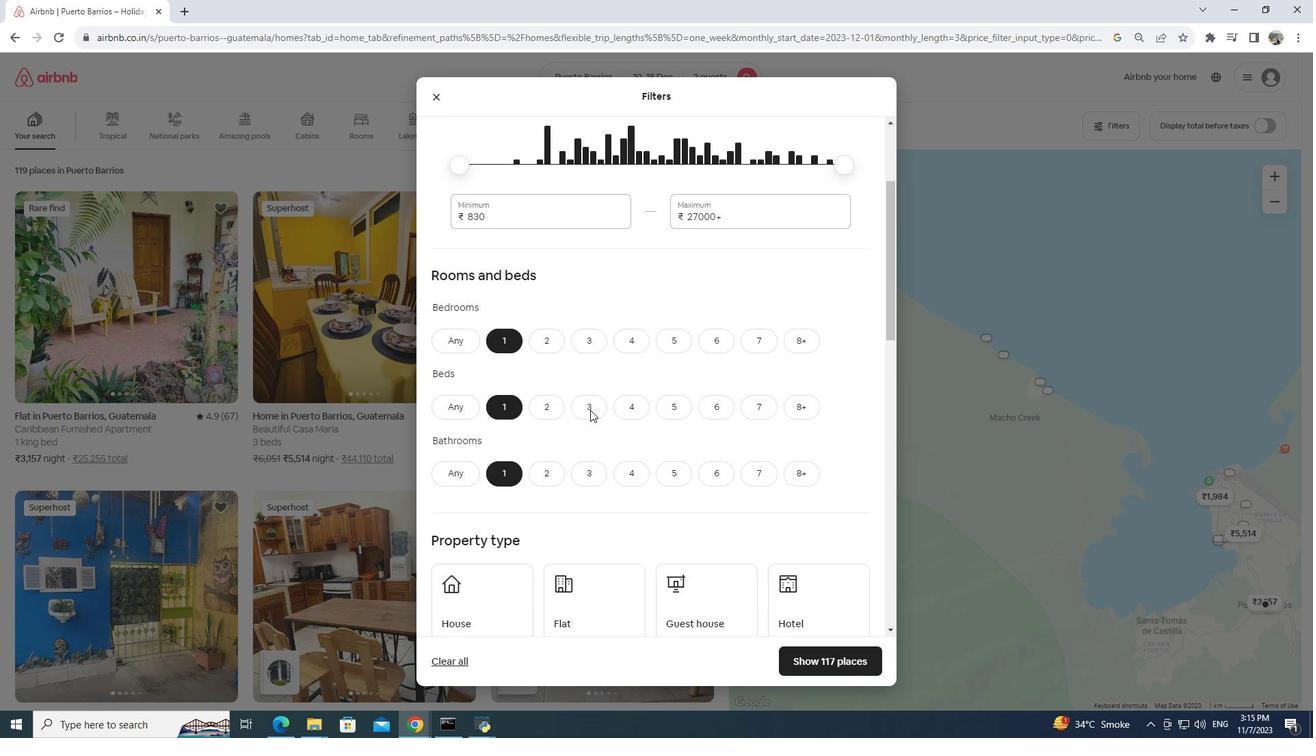 
Action: Mouse scrolled (589, 409) with delta (0, 0)
Screenshot: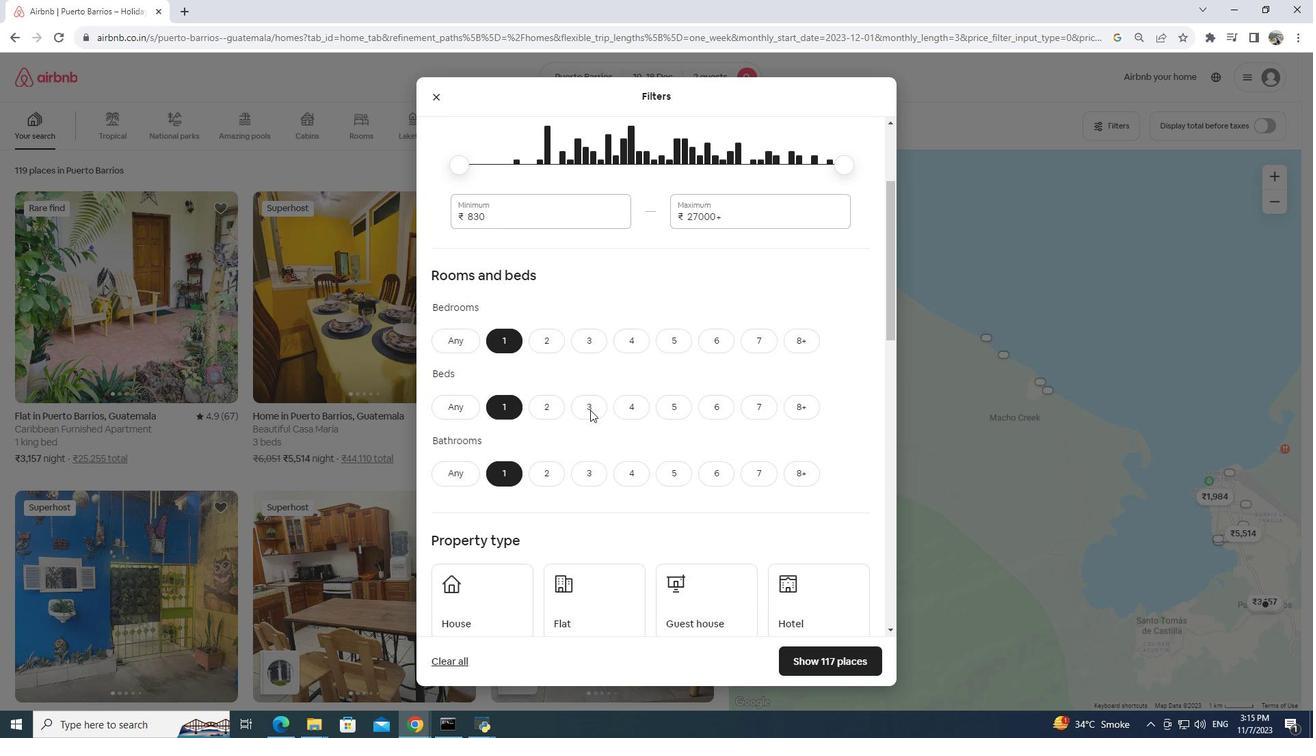 
Action: Mouse moved to (636, 433)
Screenshot: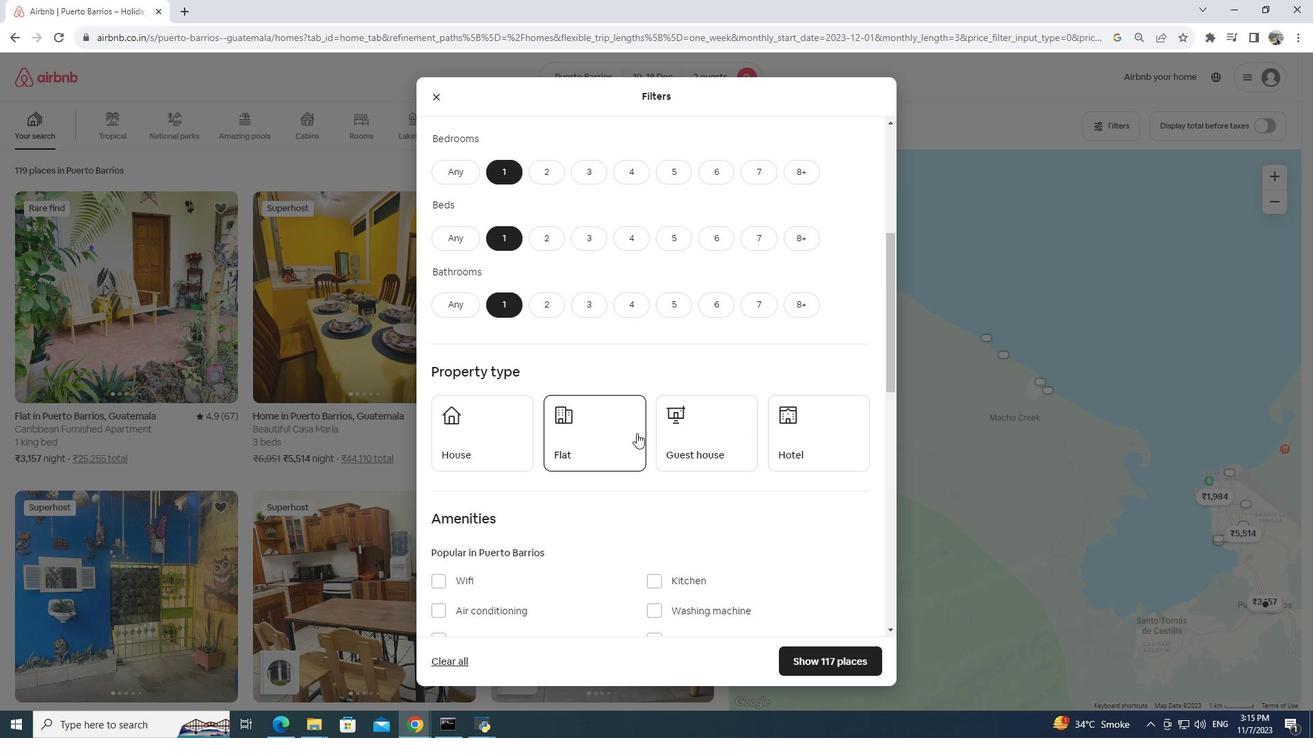 
Action: Mouse pressed left at (636, 433)
Screenshot: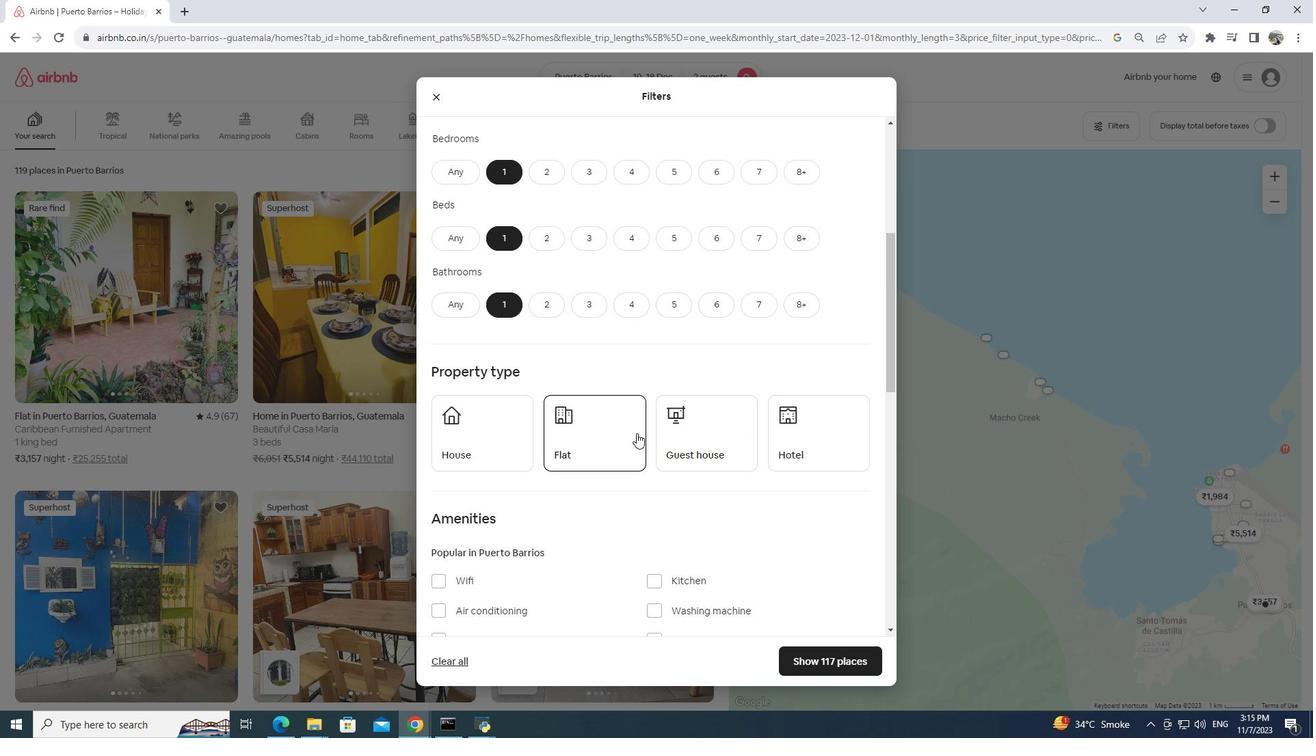 
Action: Mouse moved to (749, 537)
Screenshot: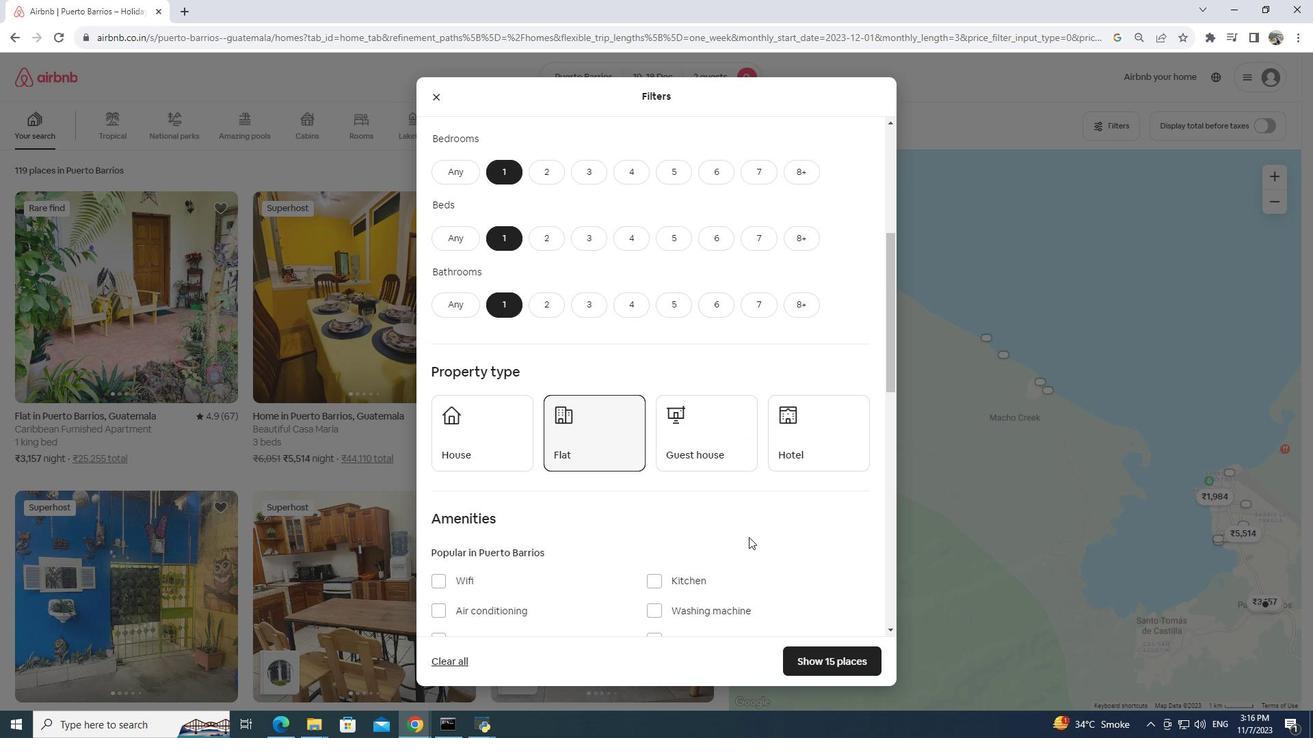 
Action: Mouse scrolled (749, 537) with delta (0, 0)
Screenshot: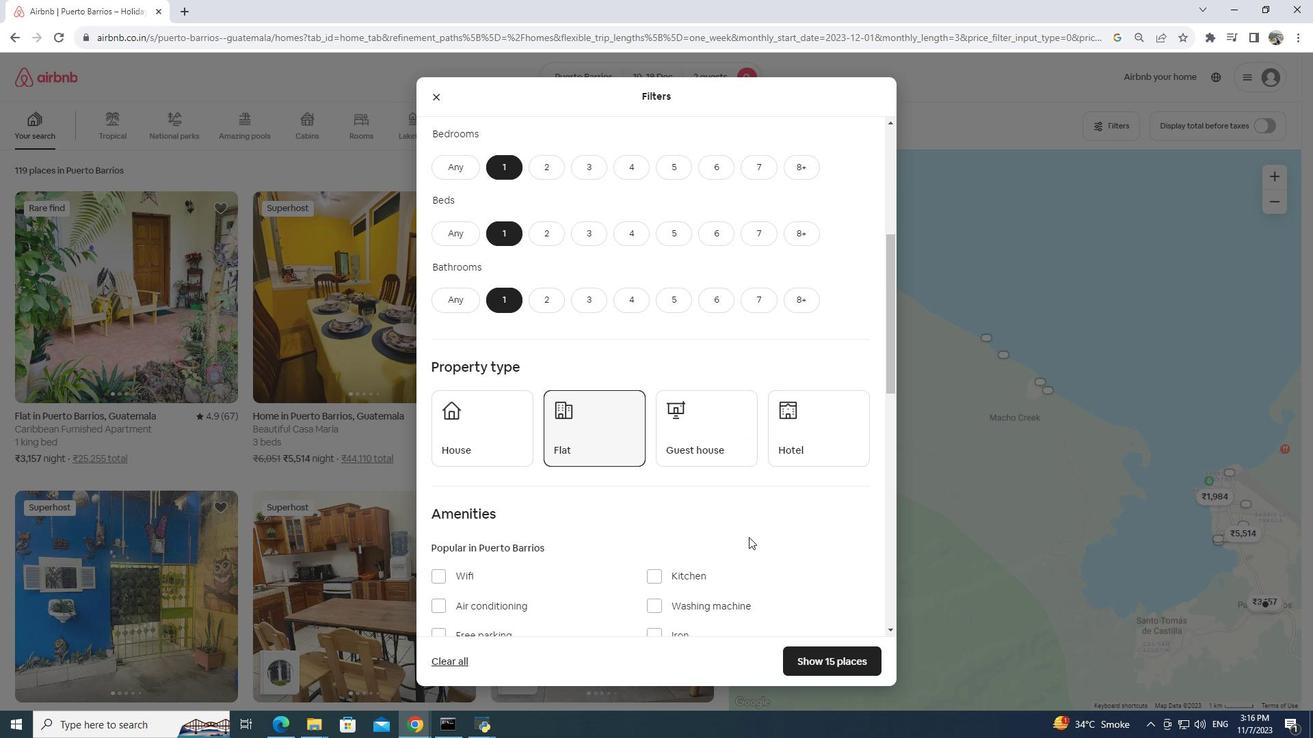
Action: Mouse scrolled (749, 537) with delta (0, 0)
Screenshot: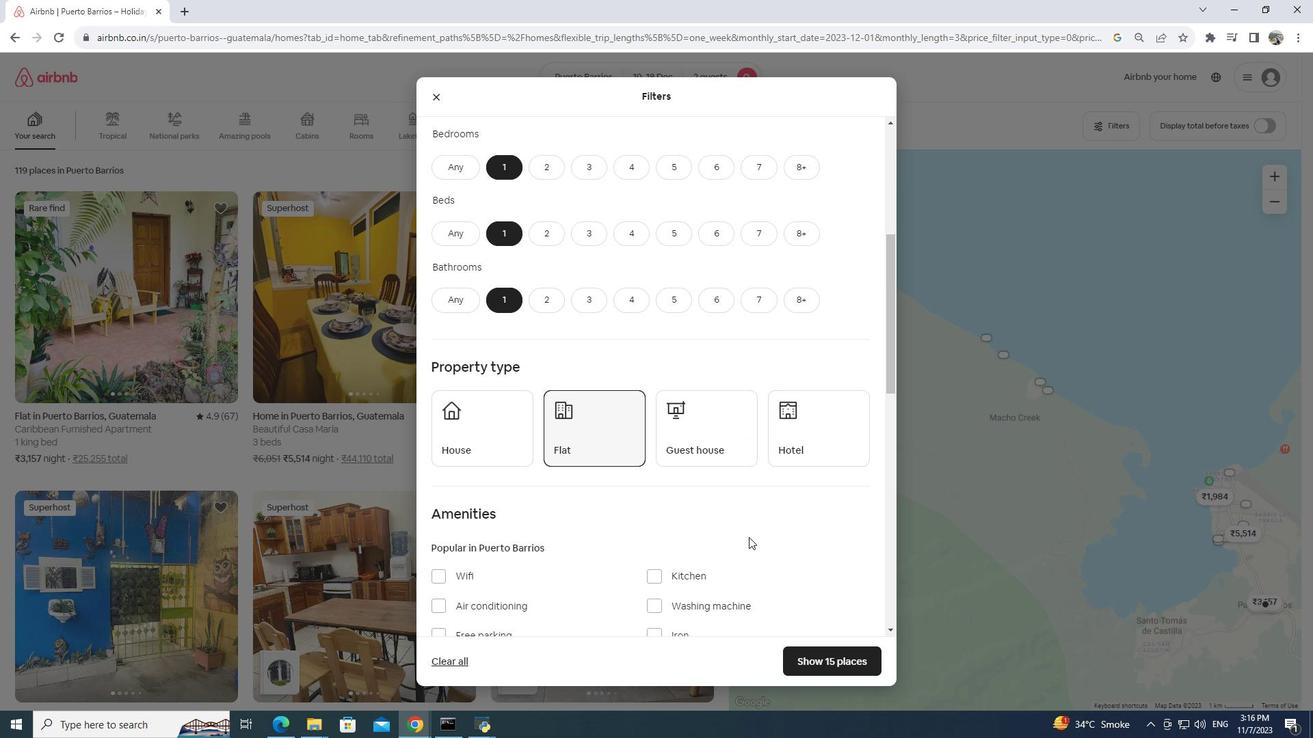 
Action: Mouse scrolled (749, 537) with delta (0, 0)
Screenshot: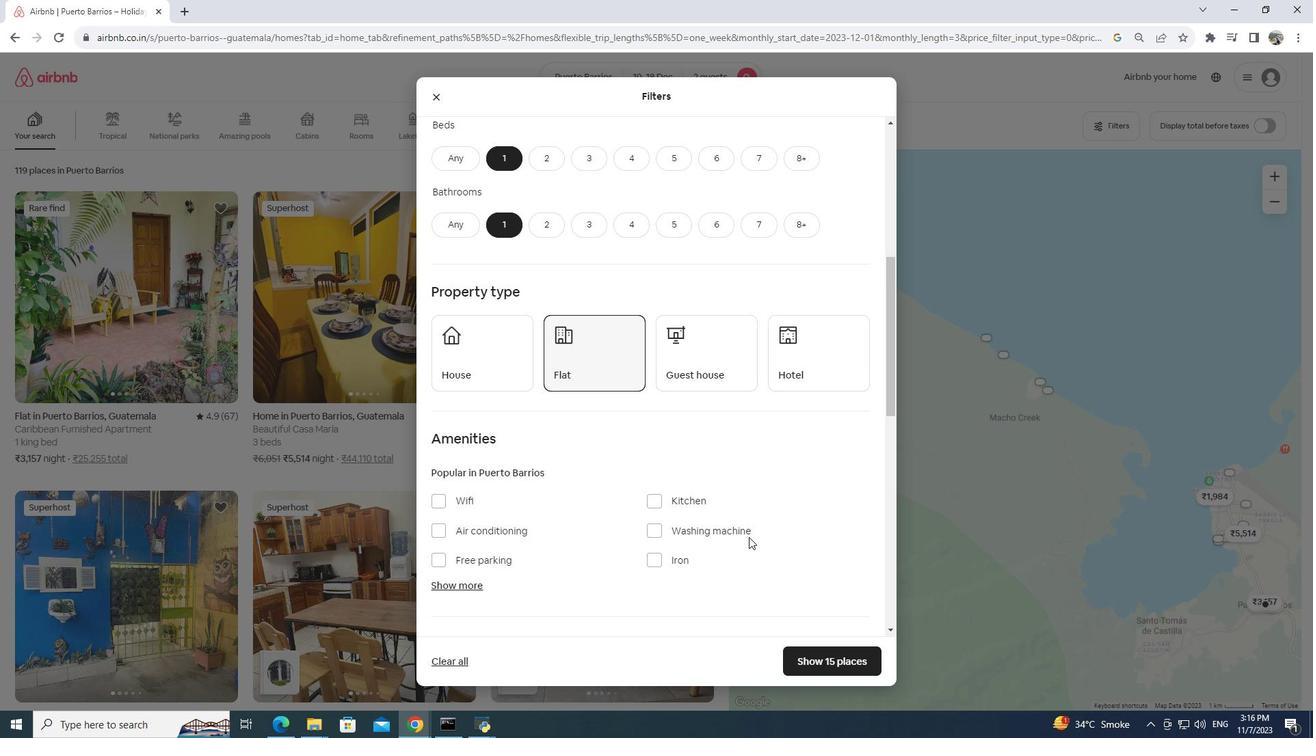 
Action: Mouse moved to (466, 460)
Screenshot: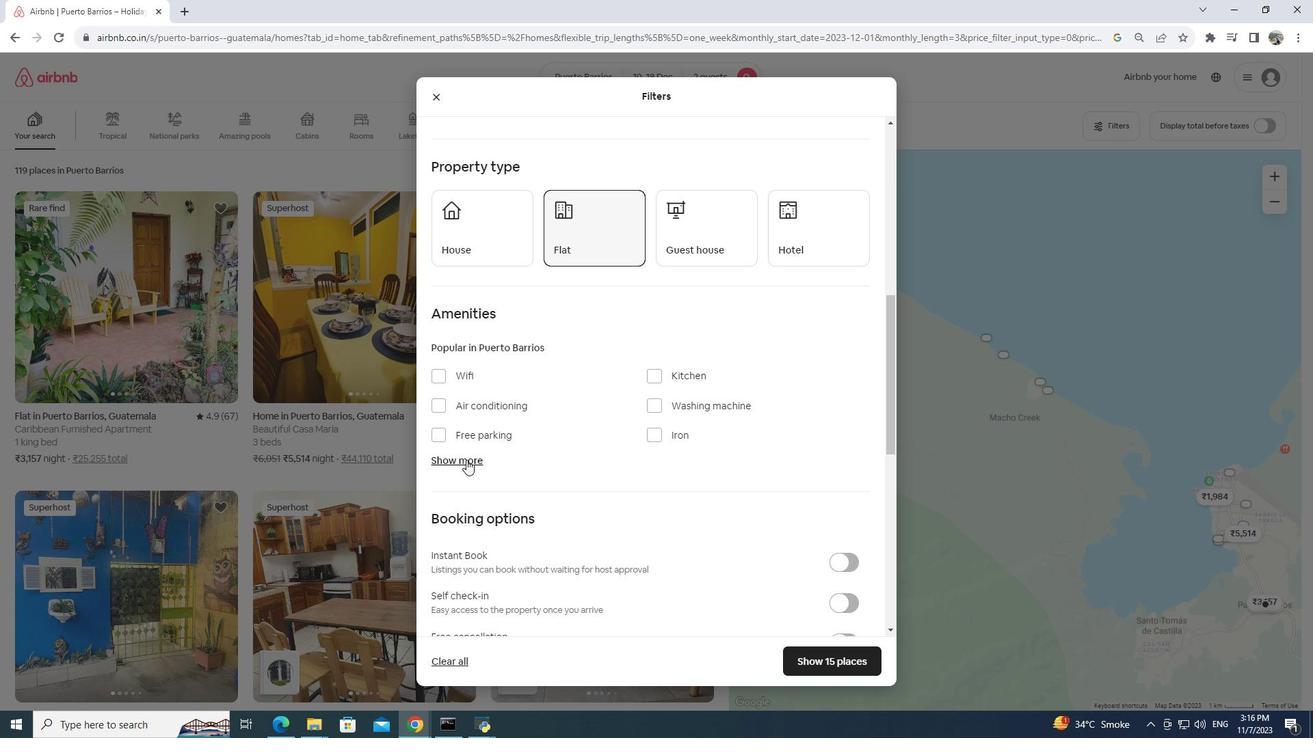 
Action: Mouse pressed left at (466, 460)
Screenshot: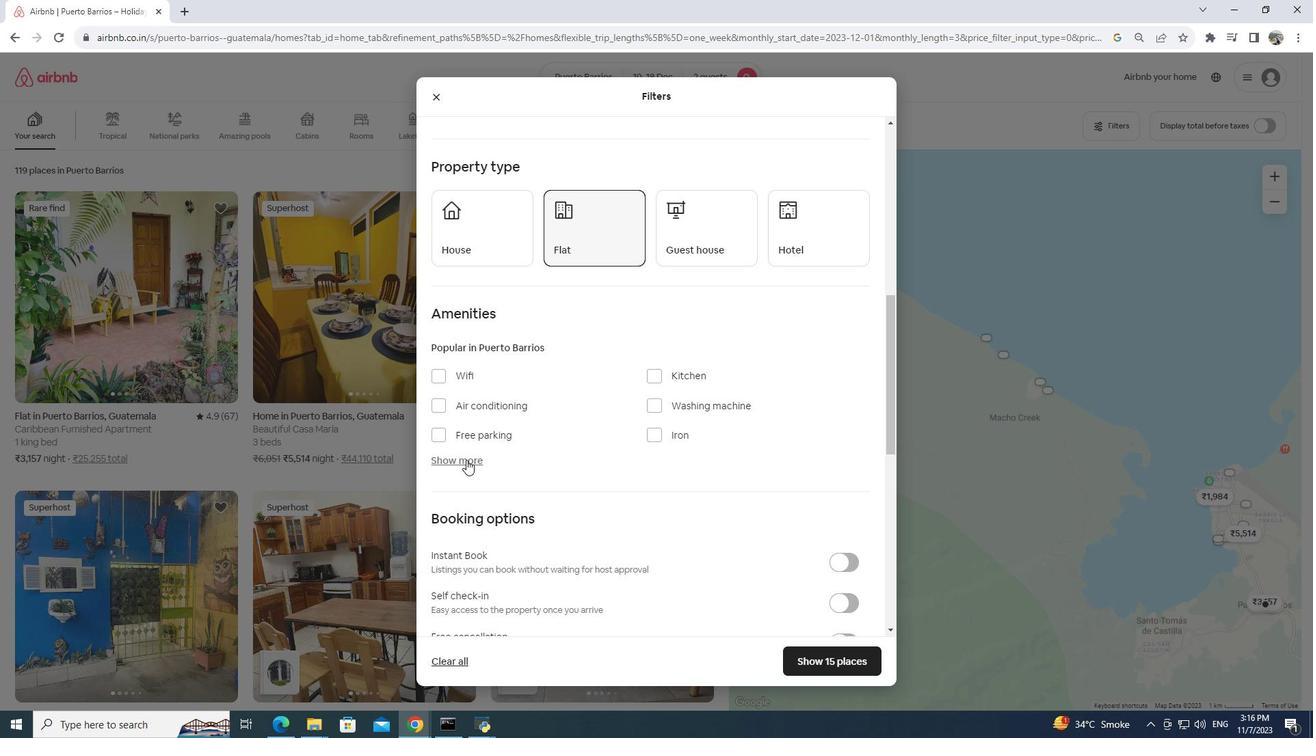 
Action: Mouse moved to (654, 534)
Screenshot: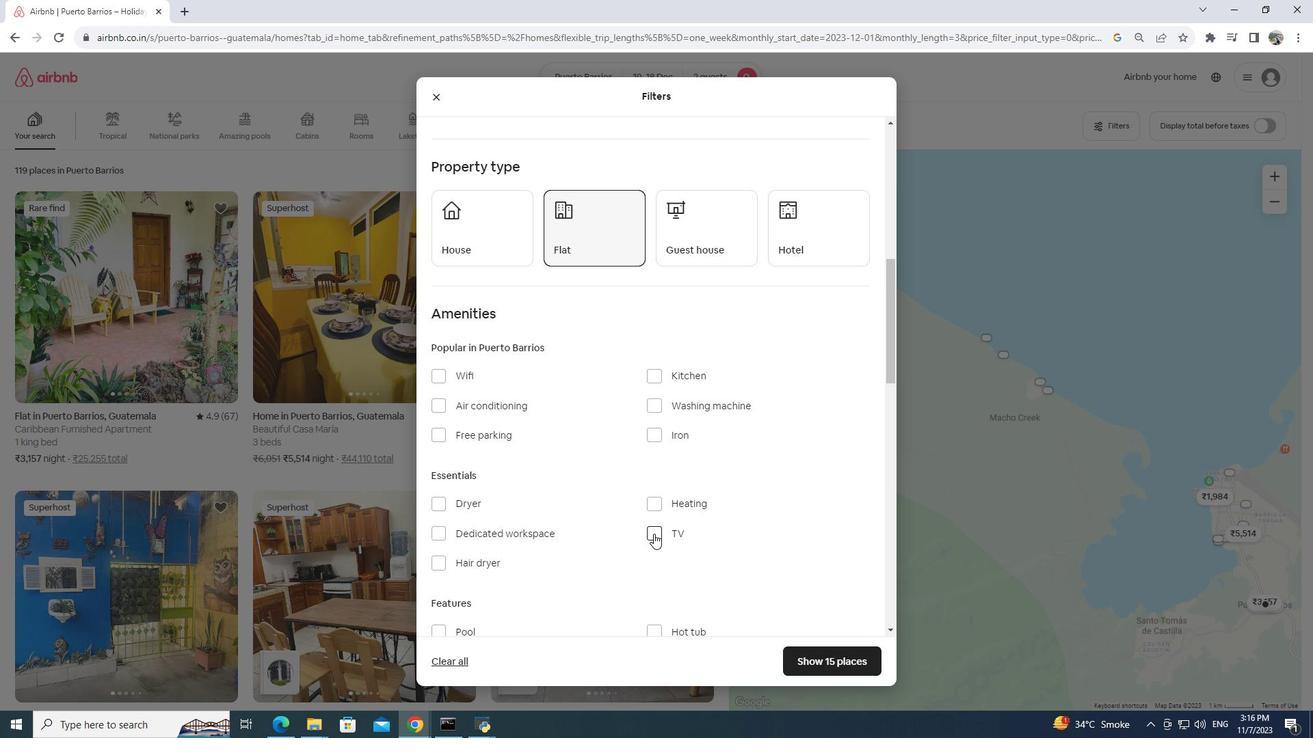 
Action: Mouse pressed left at (654, 534)
Screenshot: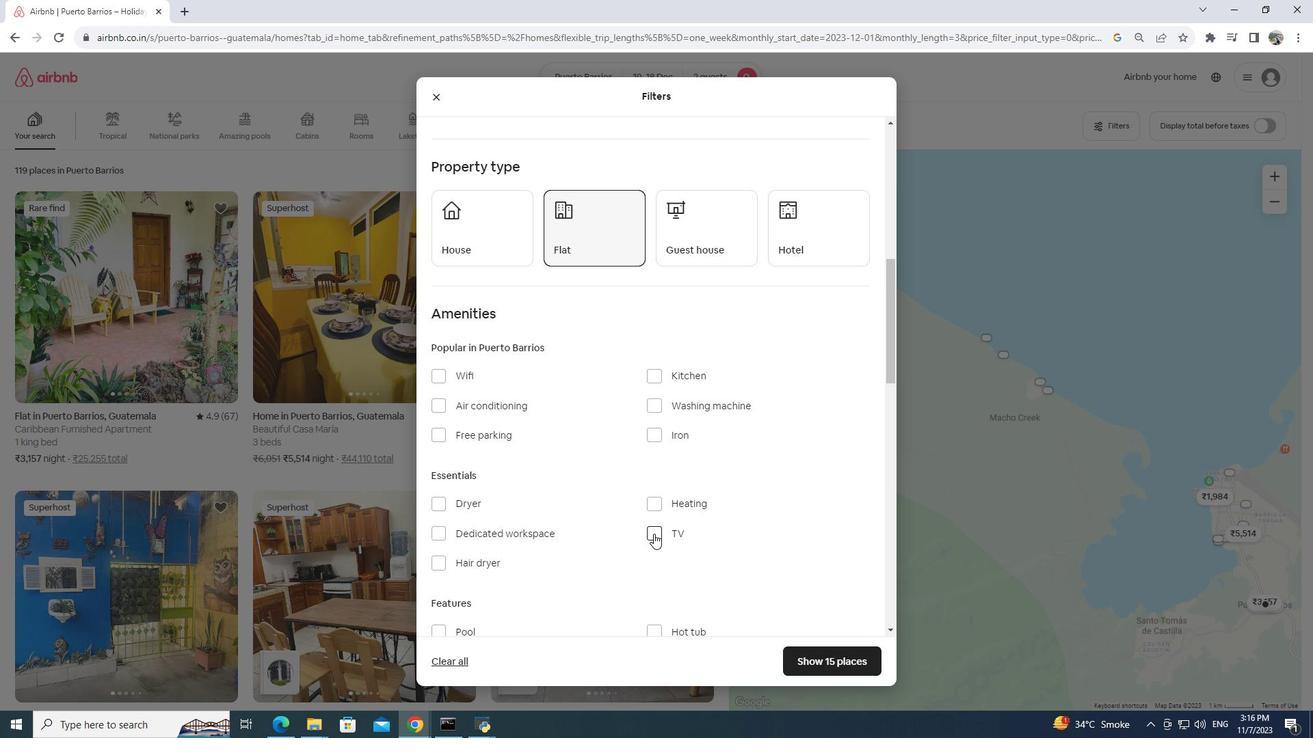 
Action: Mouse moved to (444, 371)
Screenshot: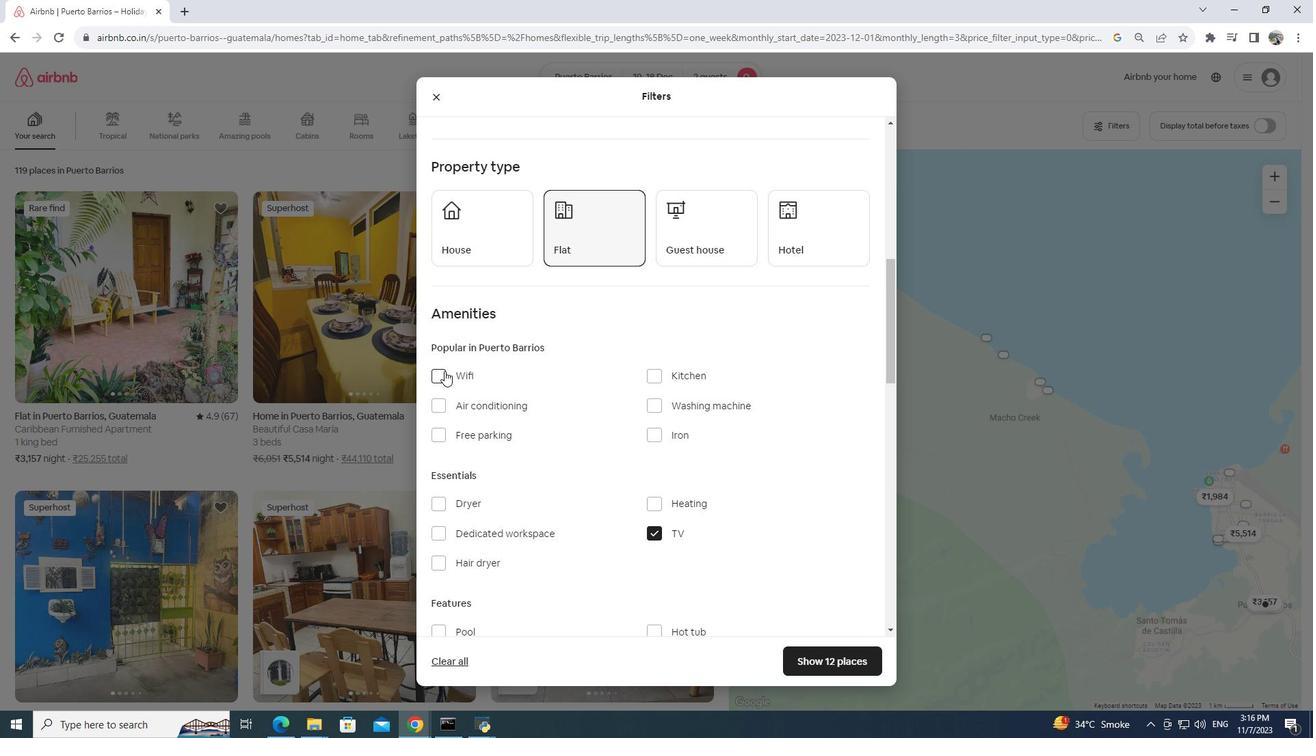 
Action: Mouse pressed left at (444, 371)
Screenshot: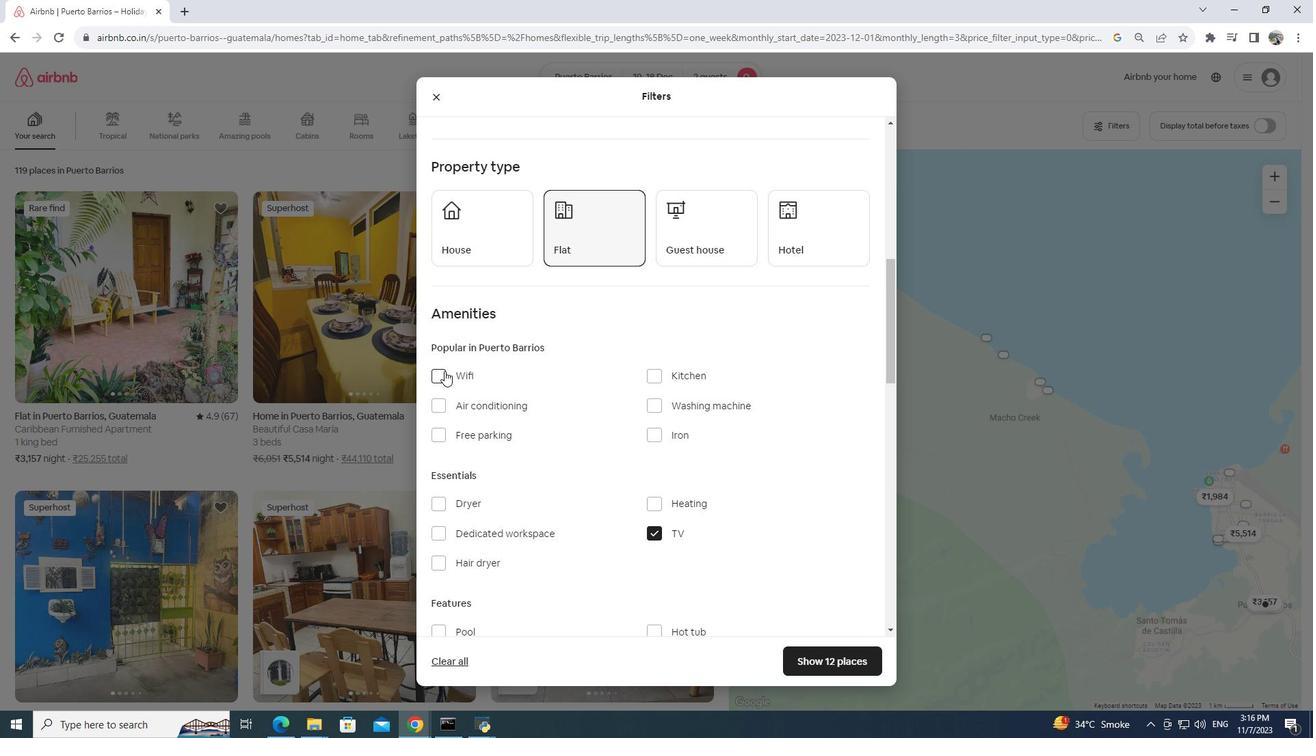 
Action: Mouse moved to (435, 432)
Screenshot: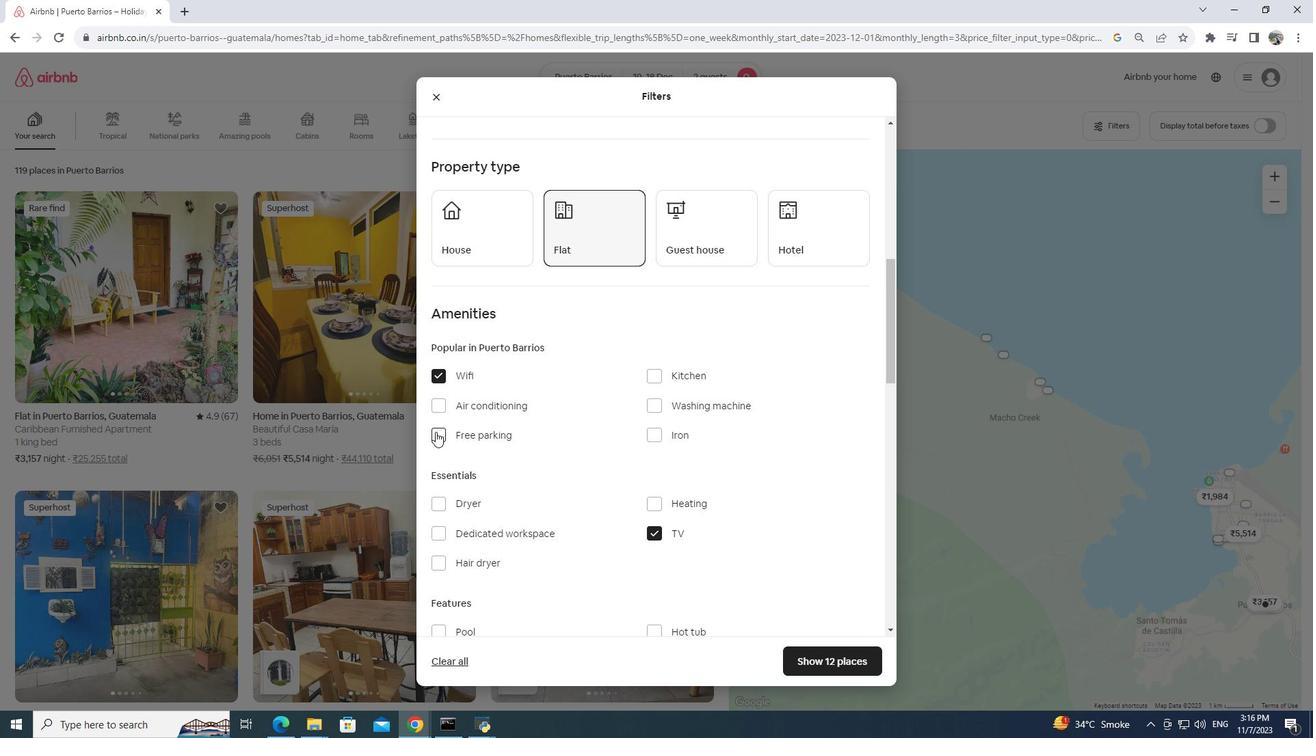 
Action: Mouse pressed left at (435, 432)
Screenshot: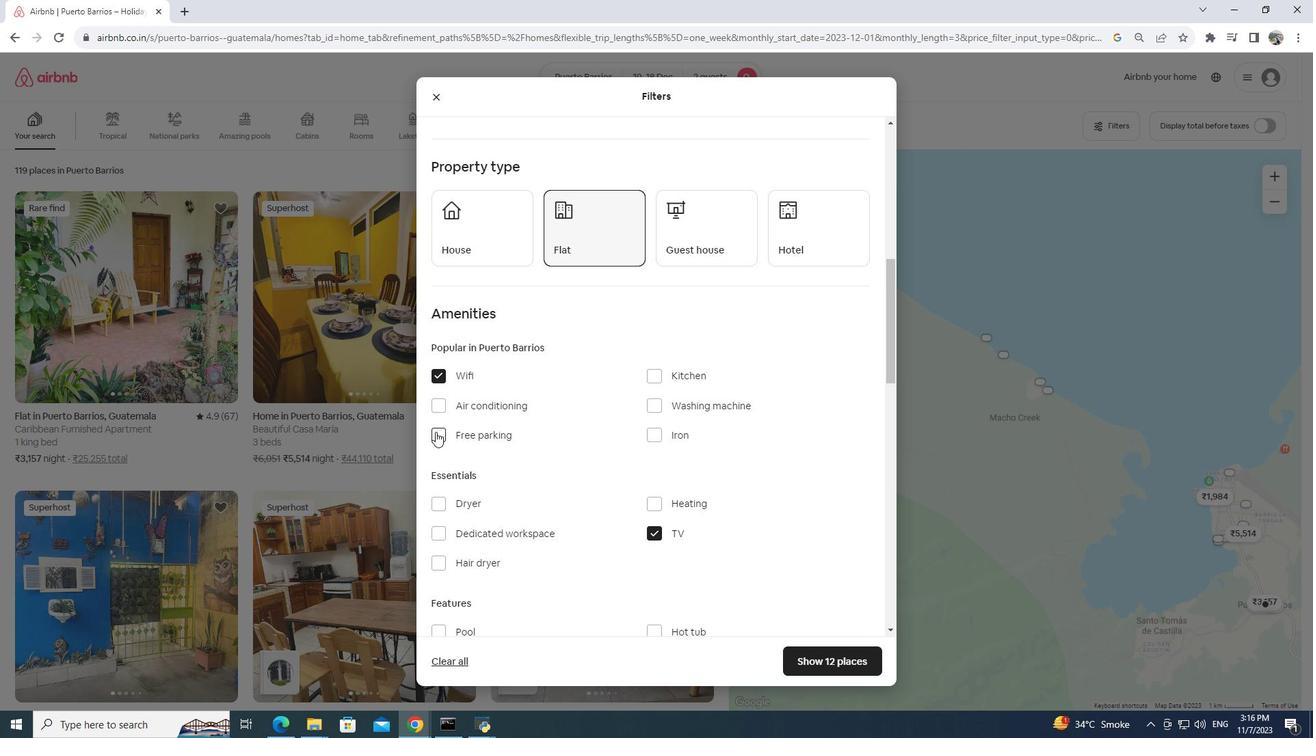 
Action: Mouse moved to (486, 459)
Screenshot: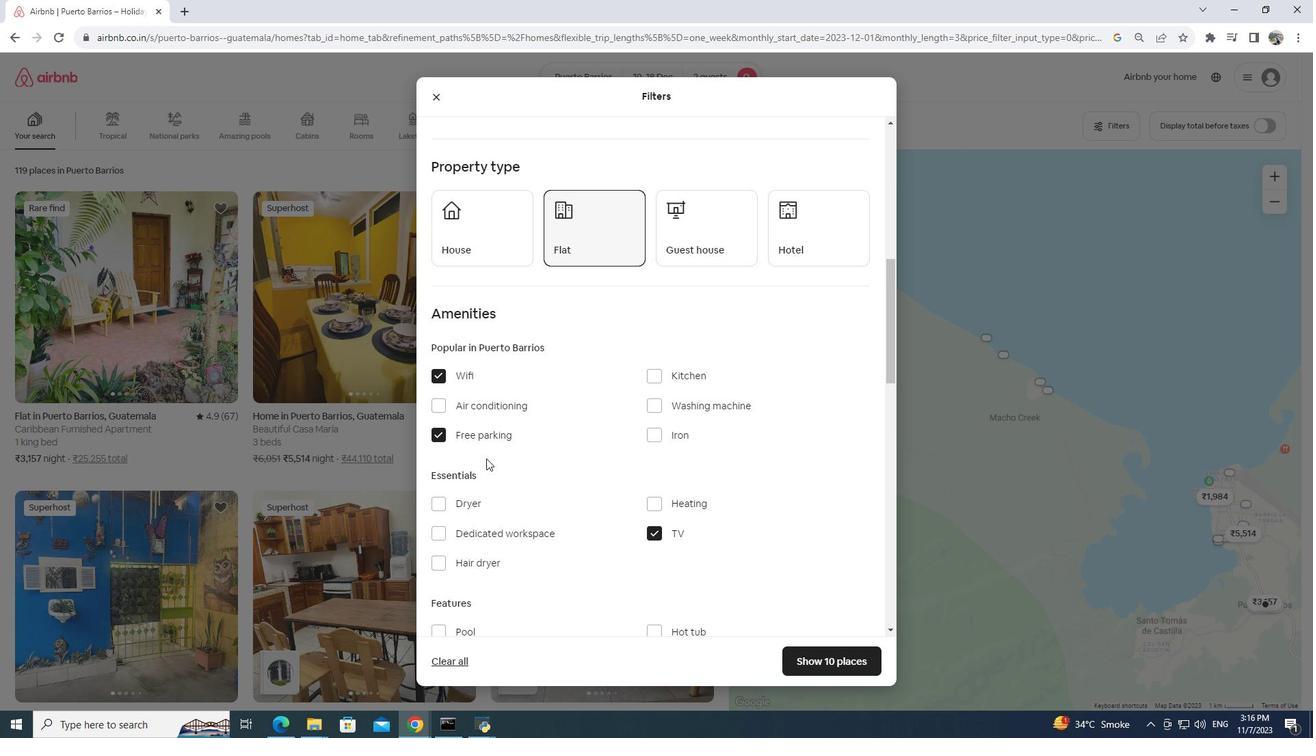 
Action: Mouse scrolled (486, 458) with delta (0, 0)
Screenshot: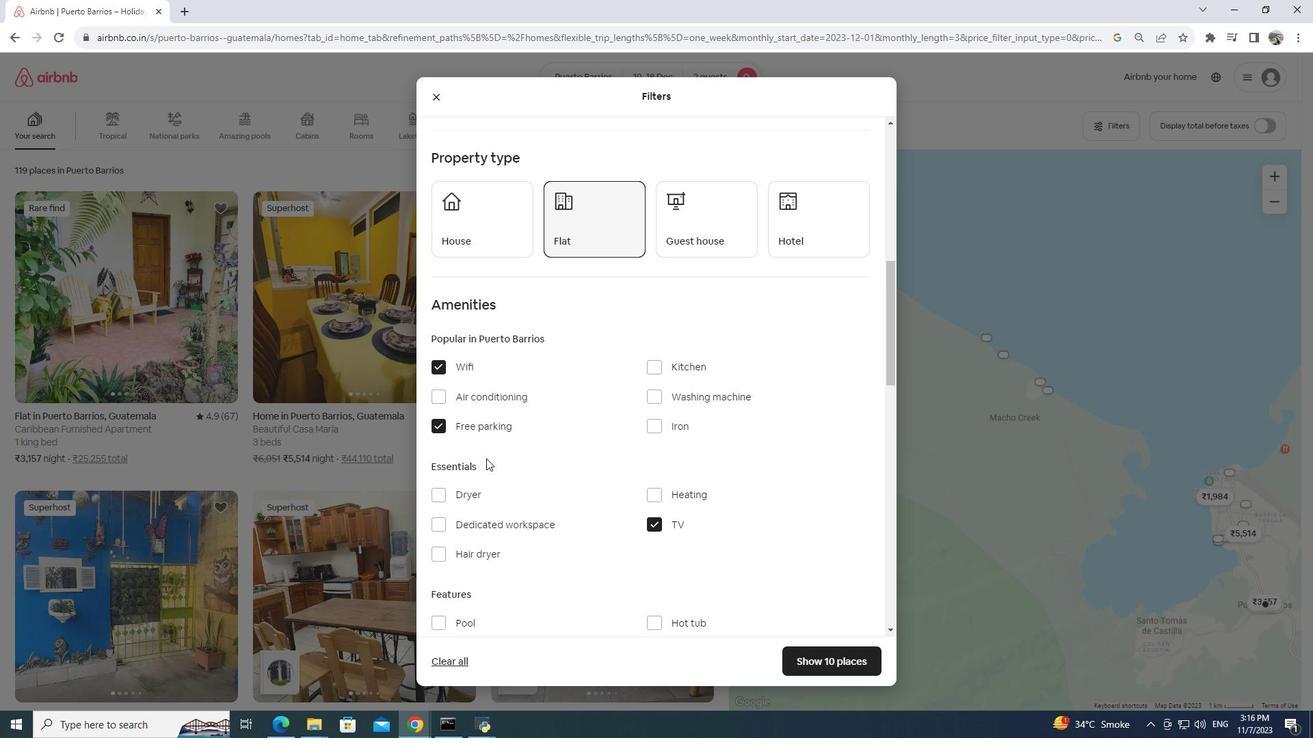 
Action: Mouse scrolled (486, 458) with delta (0, 0)
Screenshot: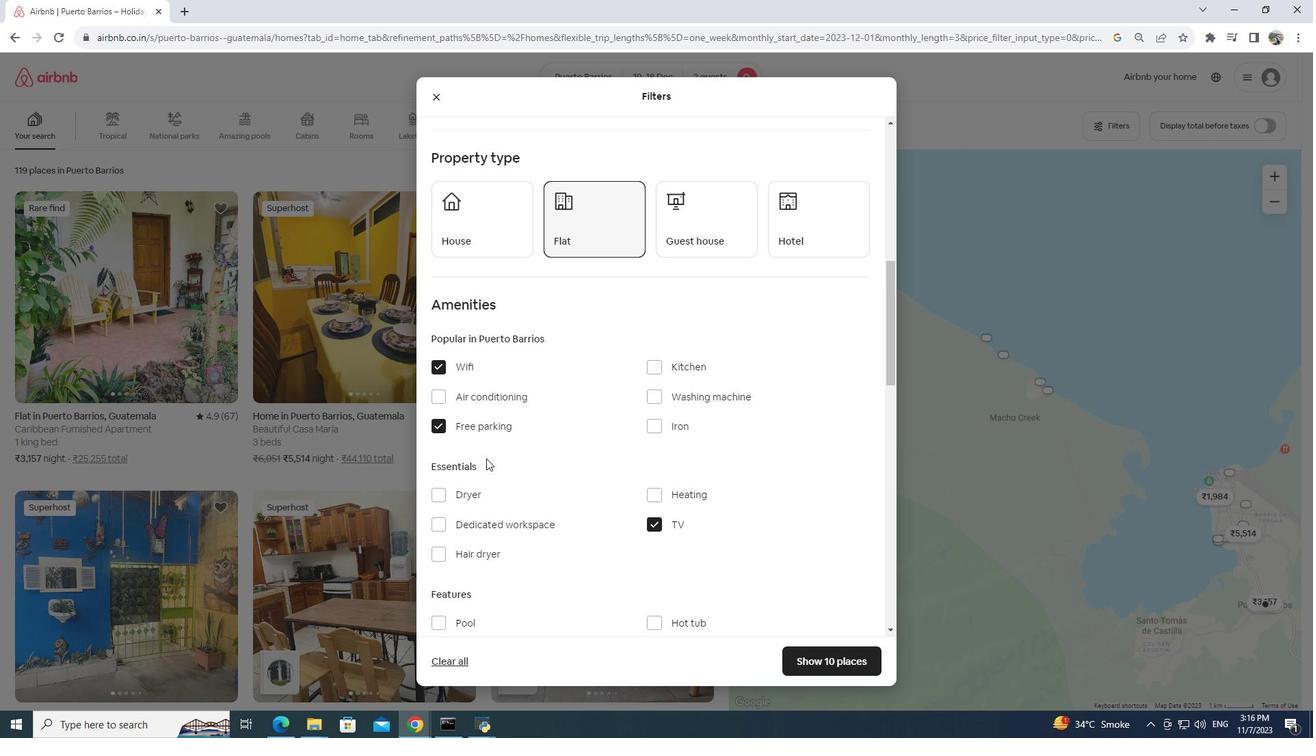 
Action: Mouse scrolled (486, 458) with delta (0, 0)
Screenshot: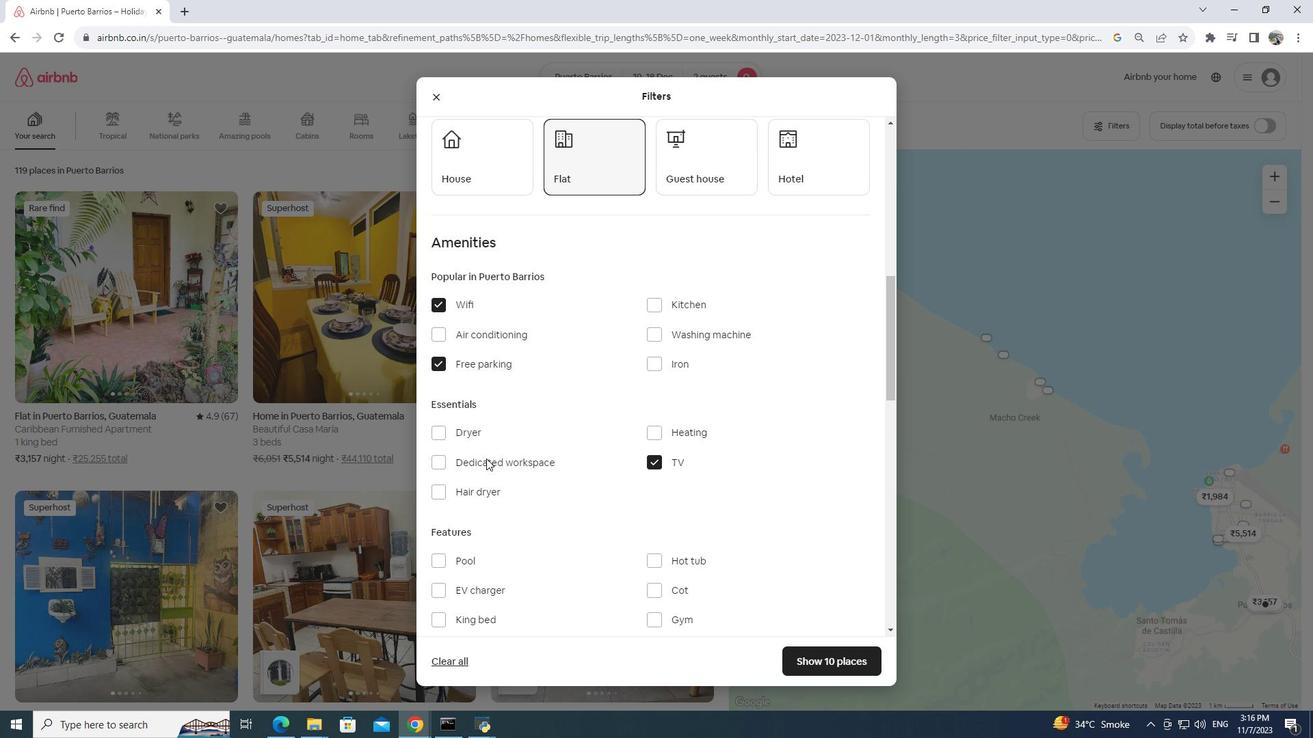 
Action: Mouse scrolled (486, 458) with delta (0, 0)
Screenshot: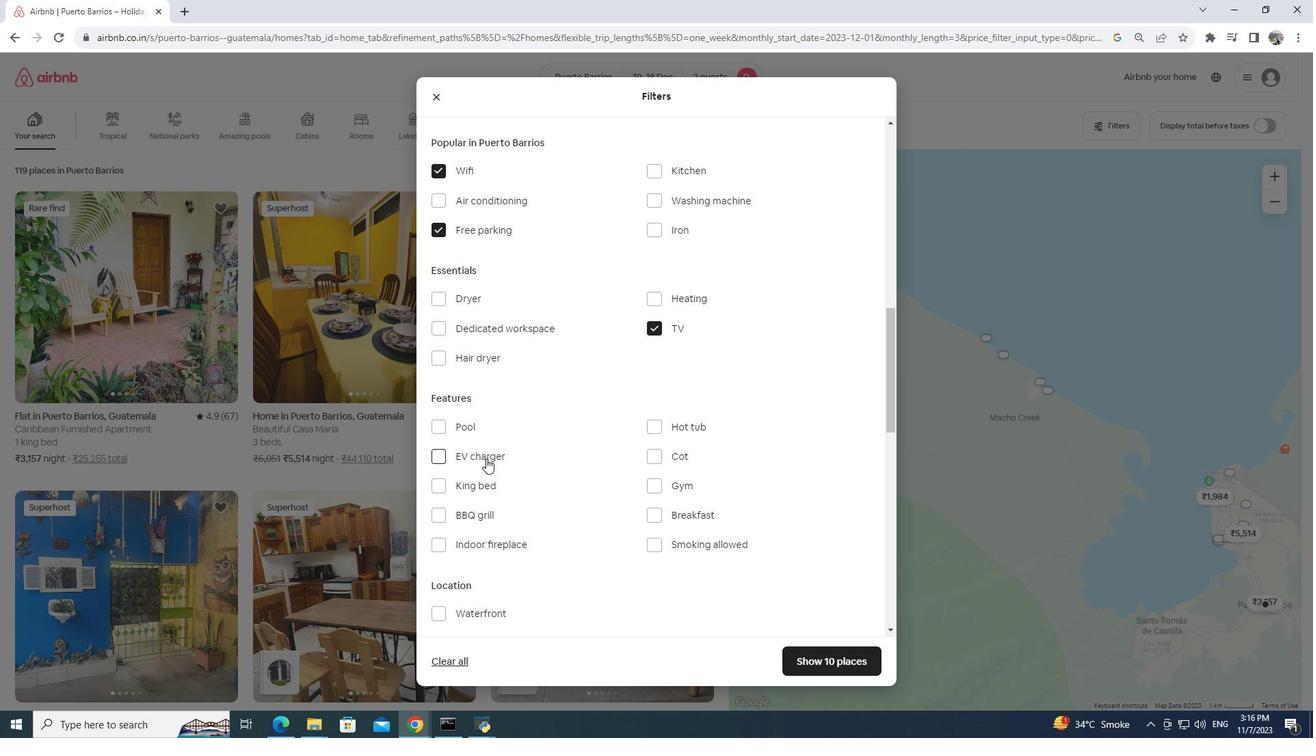 
Action: Mouse scrolled (486, 458) with delta (0, 0)
Screenshot: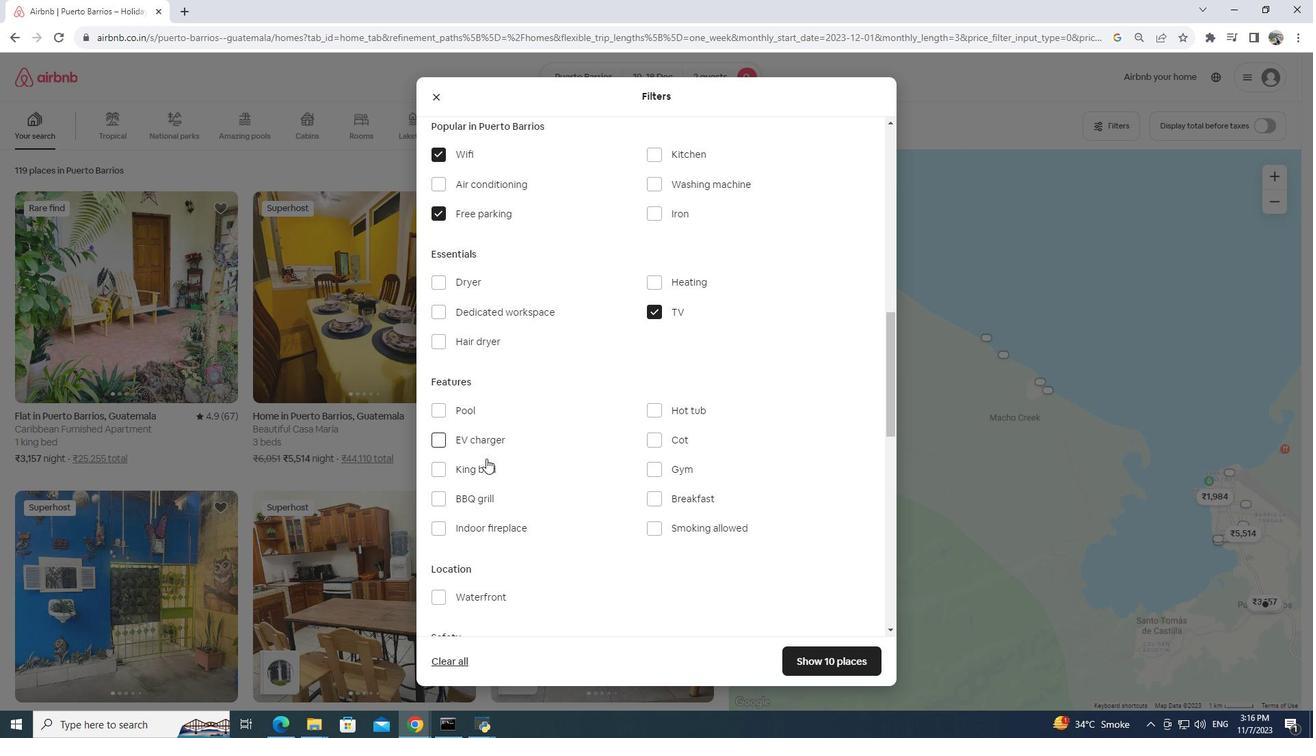 
Action: Mouse moved to (652, 350)
Screenshot: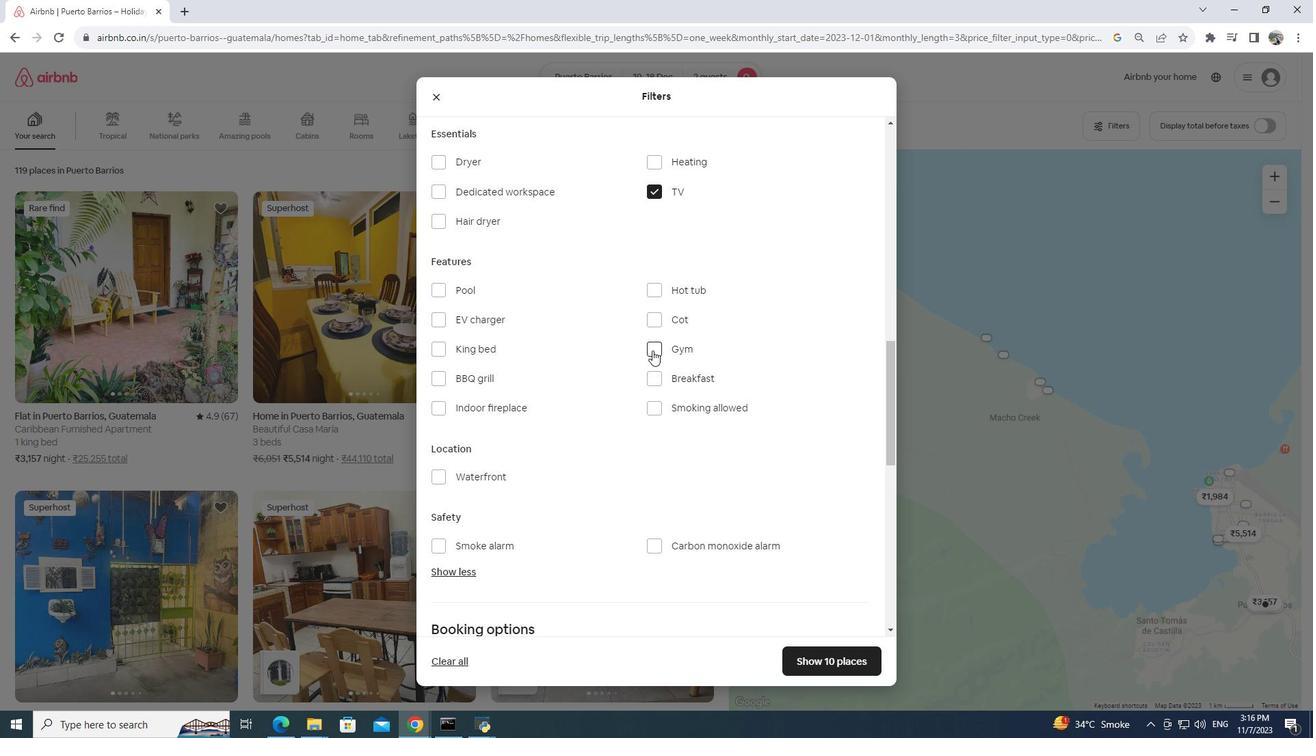 
Action: Mouse pressed left at (652, 350)
Screenshot: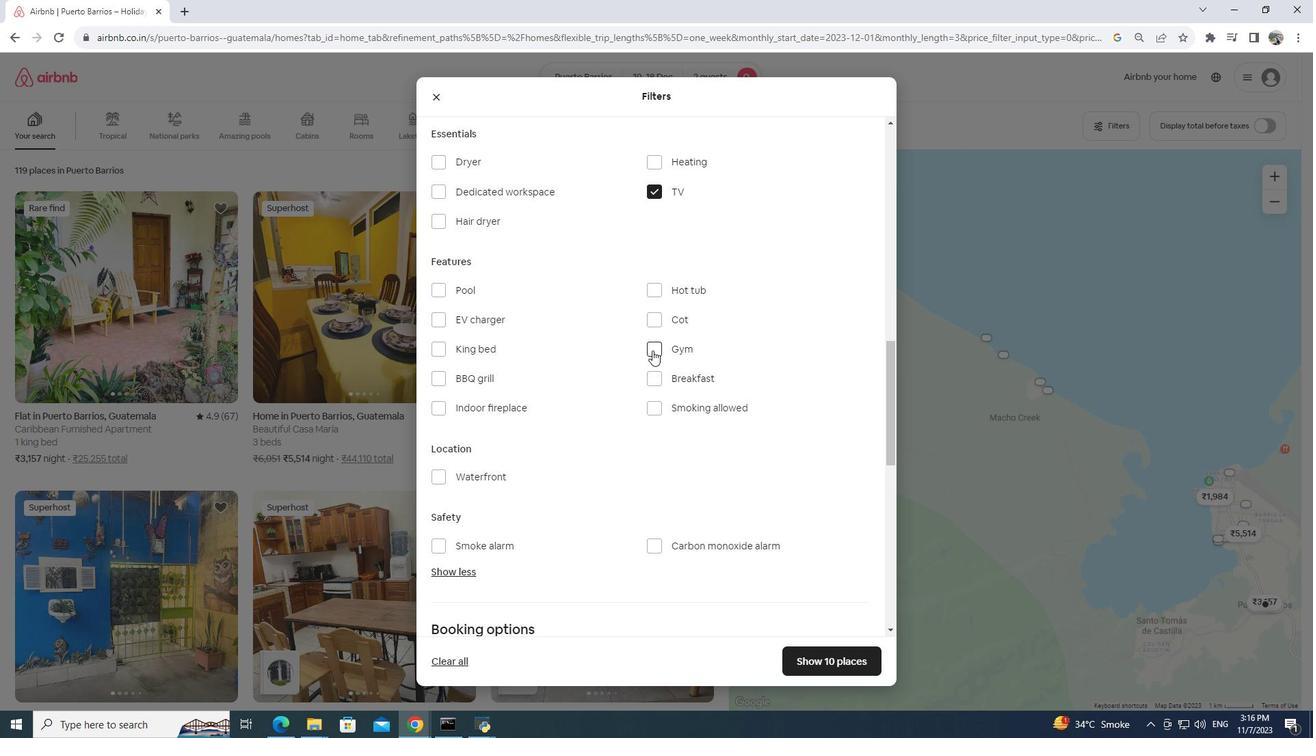 
Action: Mouse moved to (658, 372)
Screenshot: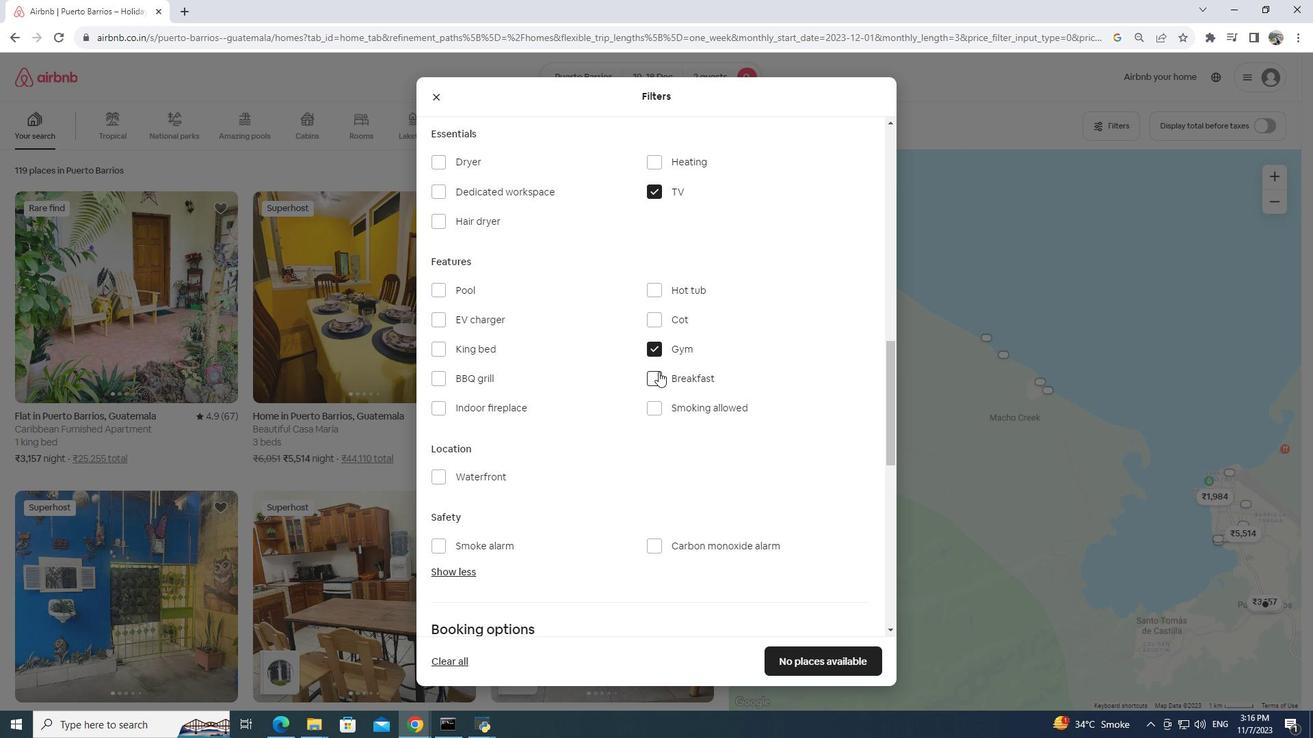 
Action: Mouse pressed left at (658, 372)
Screenshot: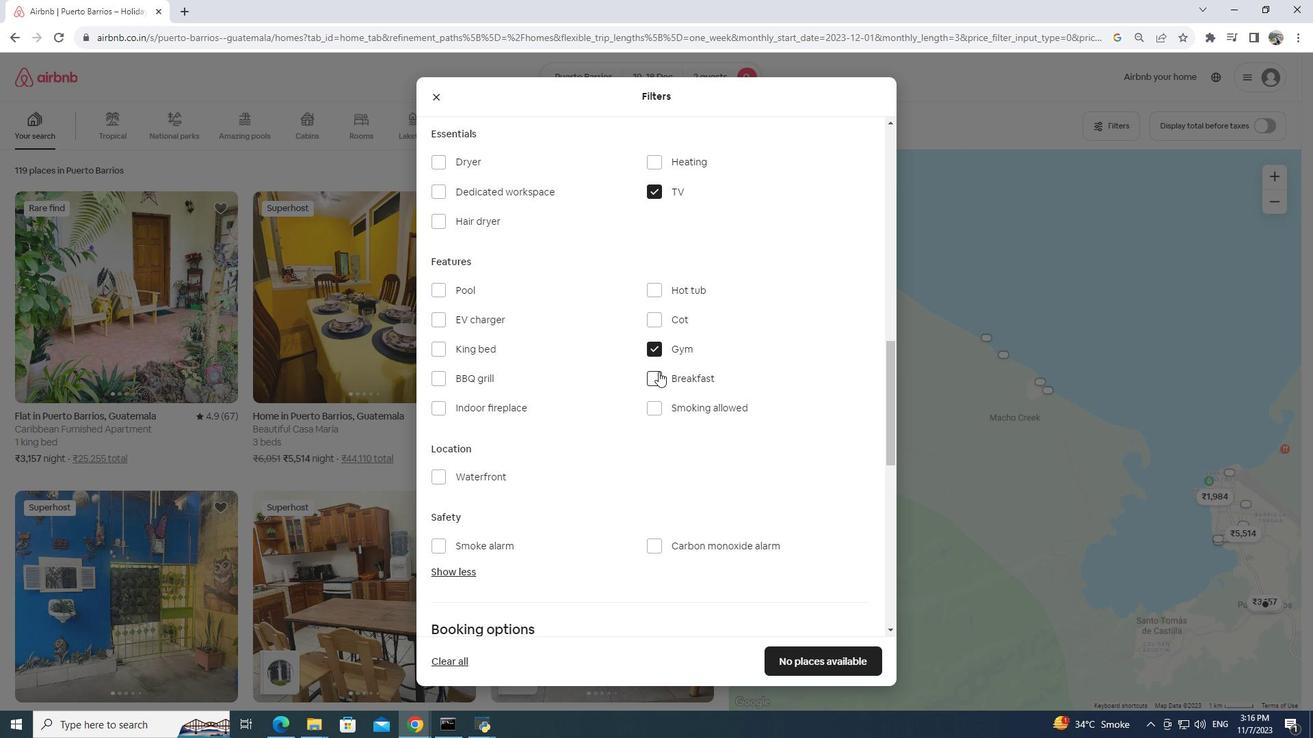 
Action: Mouse moved to (819, 619)
Screenshot: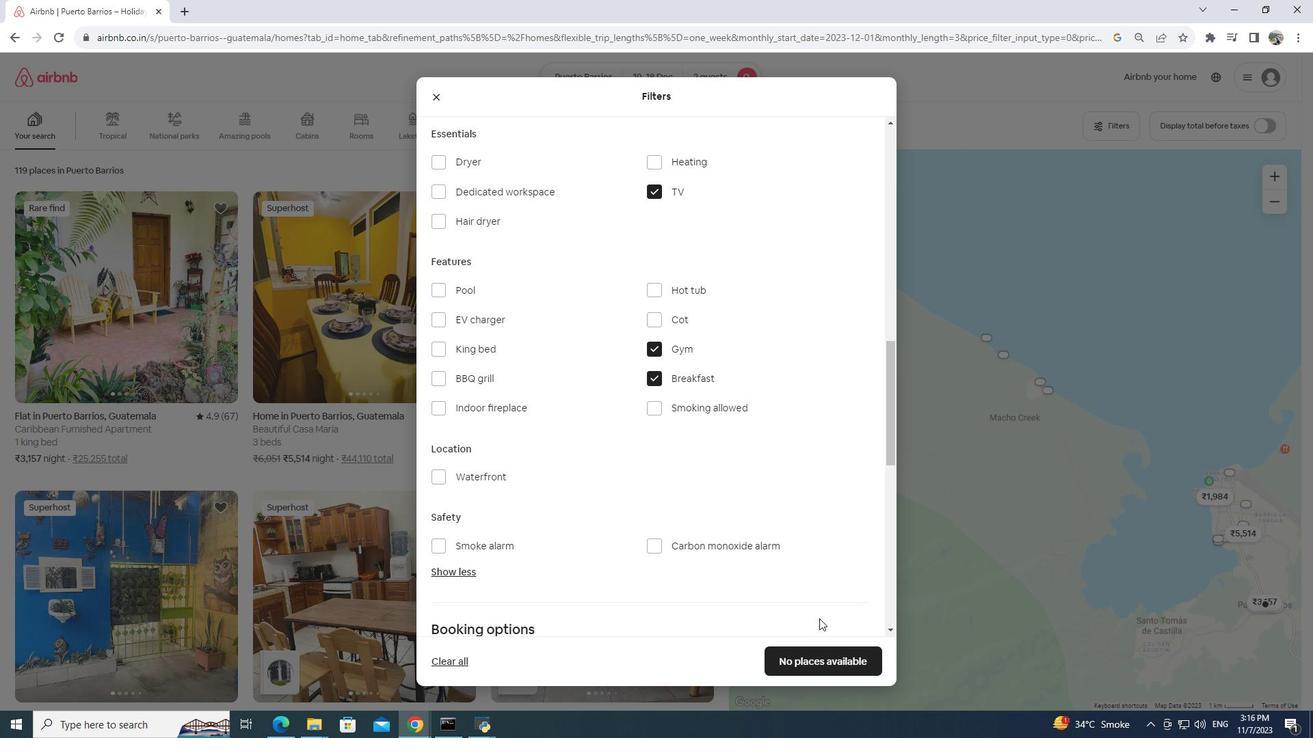 
